 Task: Search one way flight ticket for 2 adults, 2 children, 2 infants in seat in first from Aspen: Aspen/pitkin County Airport (sardy Field) to Laramie: Laramie Regional Airport on 5-3-2023. Choice of flights is JetBlue. Number of bags: 1 checked bag. Price is upto 81000. Outbound departure time preference is 8:15.
Action: Mouse moved to (302, 123)
Screenshot: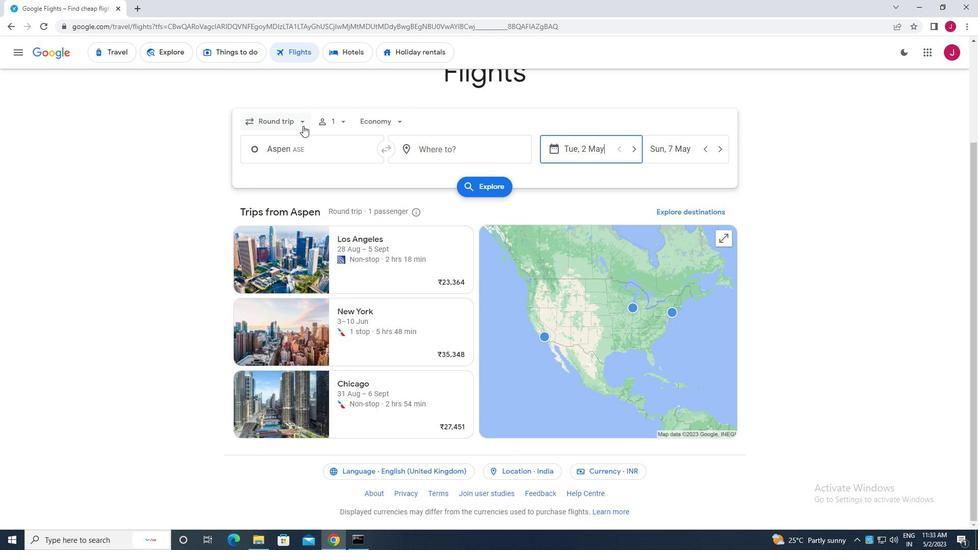 
Action: Mouse pressed left at (302, 123)
Screenshot: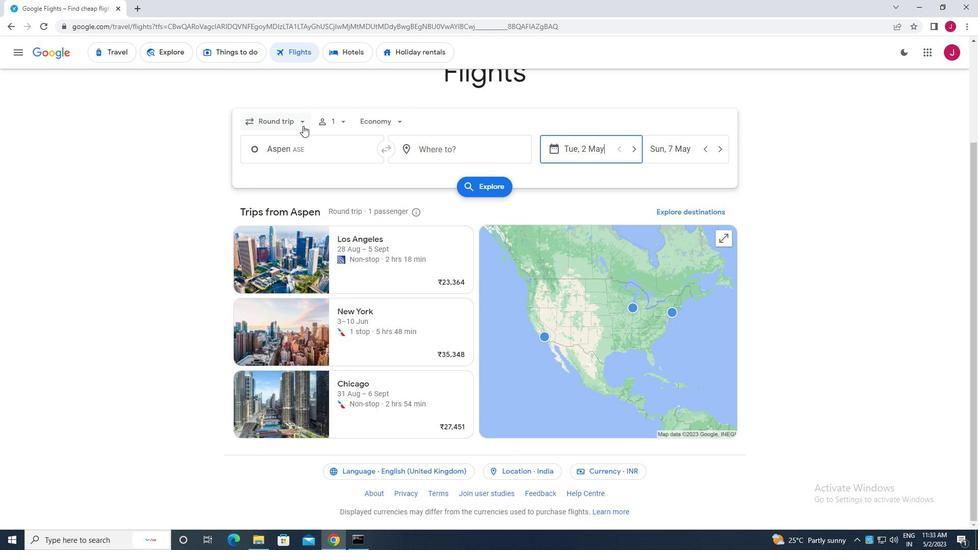 
Action: Mouse moved to (296, 167)
Screenshot: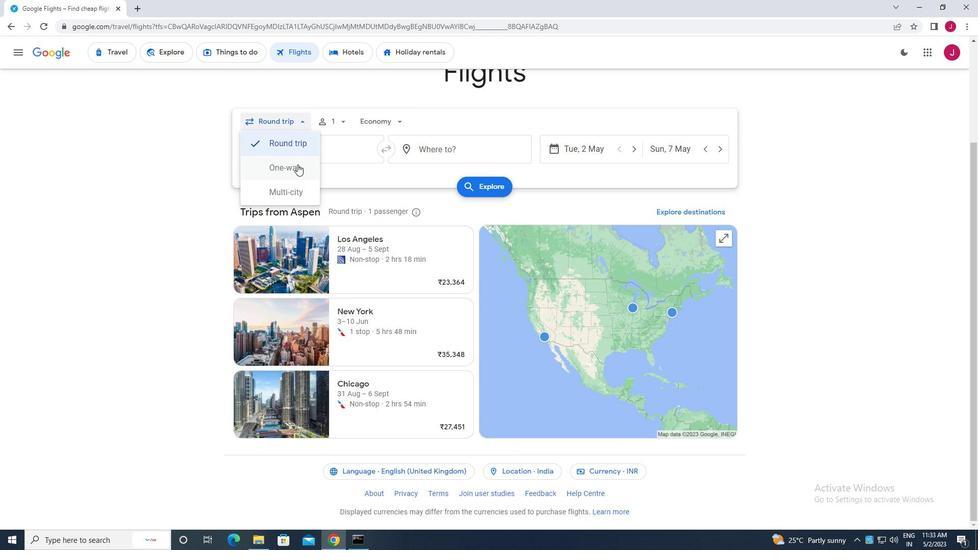 
Action: Mouse pressed left at (296, 167)
Screenshot: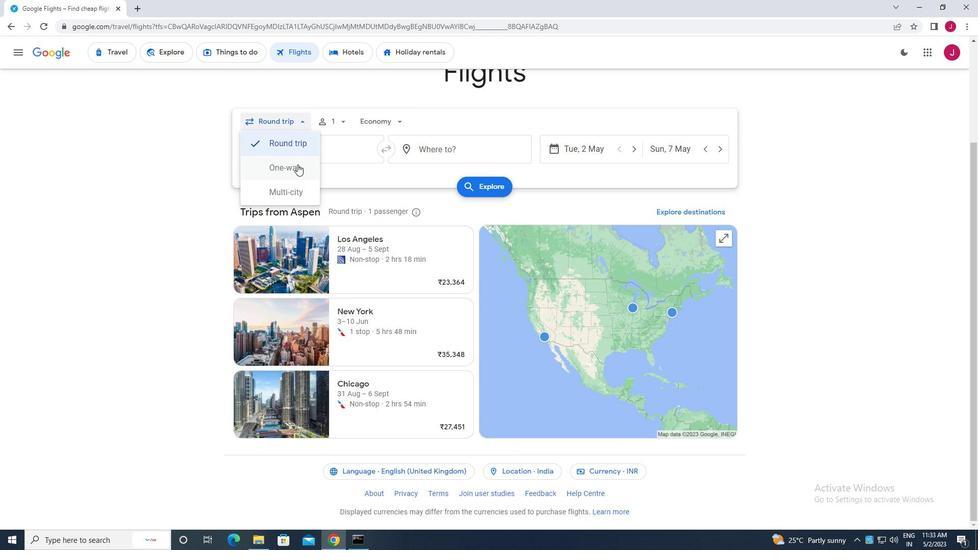 
Action: Mouse moved to (345, 119)
Screenshot: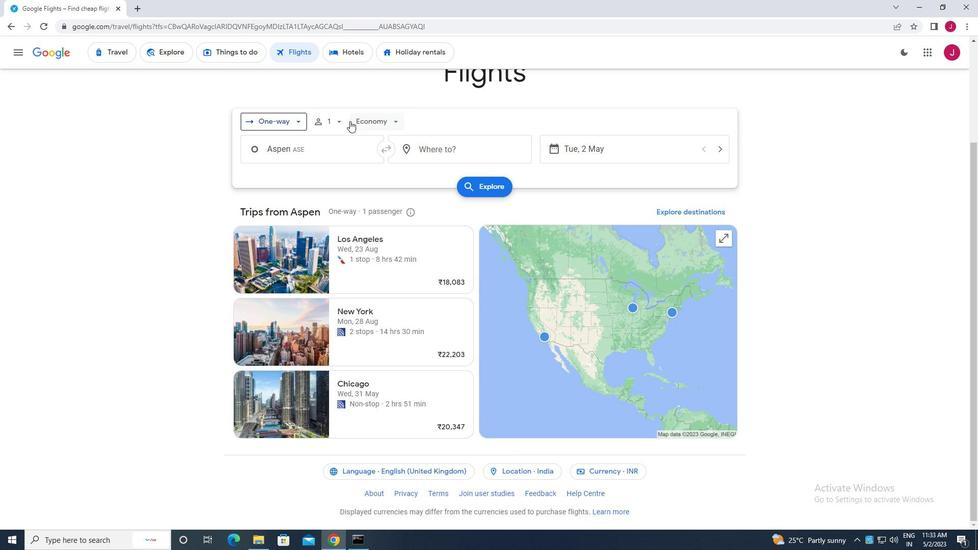 
Action: Mouse pressed left at (345, 119)
Screenshot: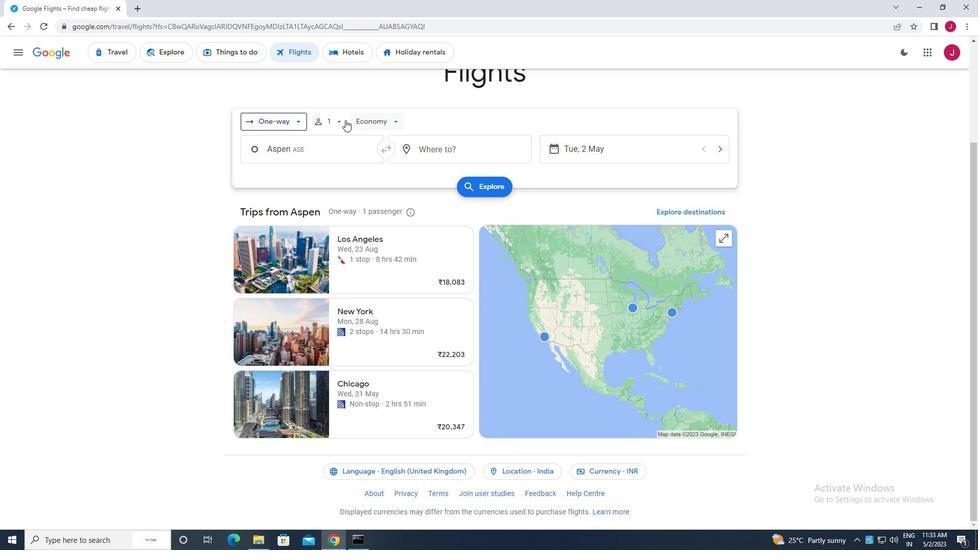 
Action: Mouse moved to (419, 152)
Screenshot: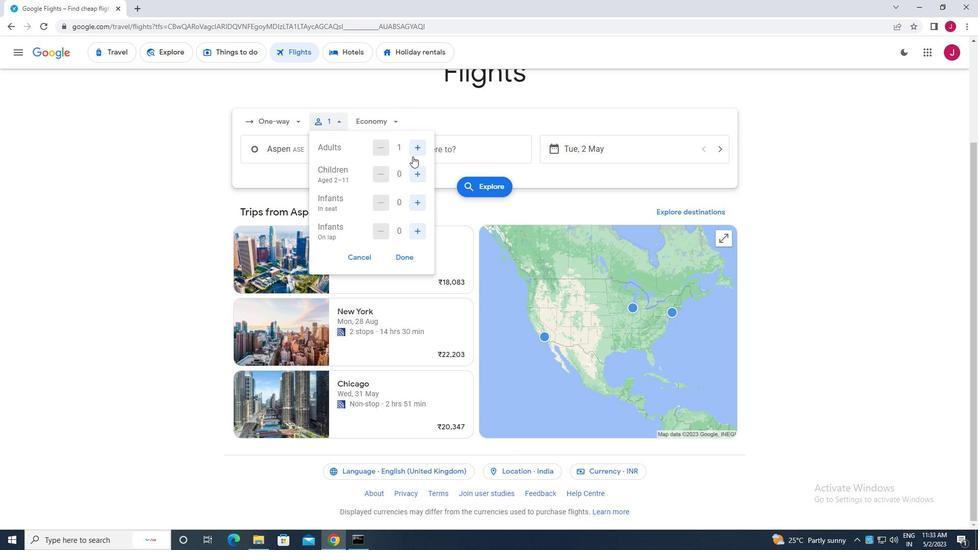 
Action: Mouse pressed left at (419, 152)
Screenshot: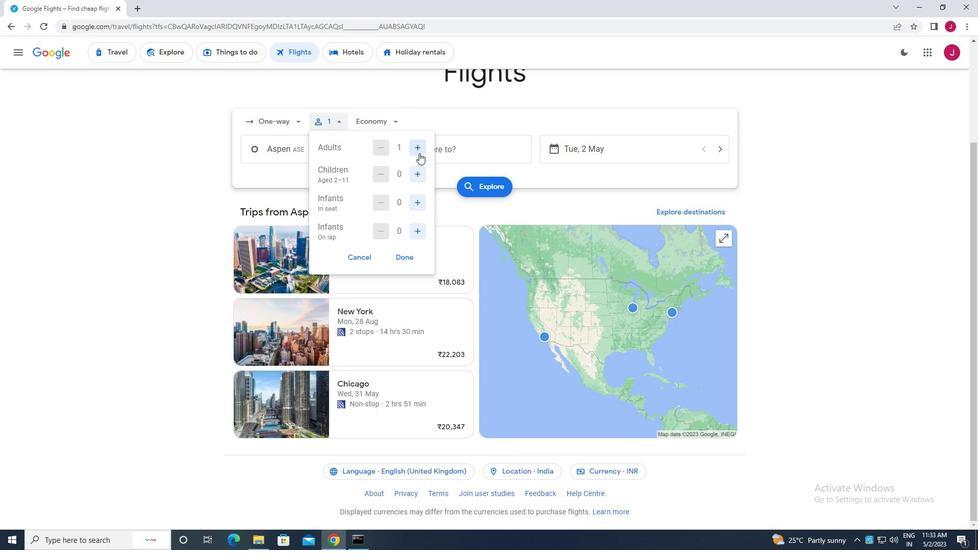 
Action: Mouse moved to (418, 175)
Screenshot: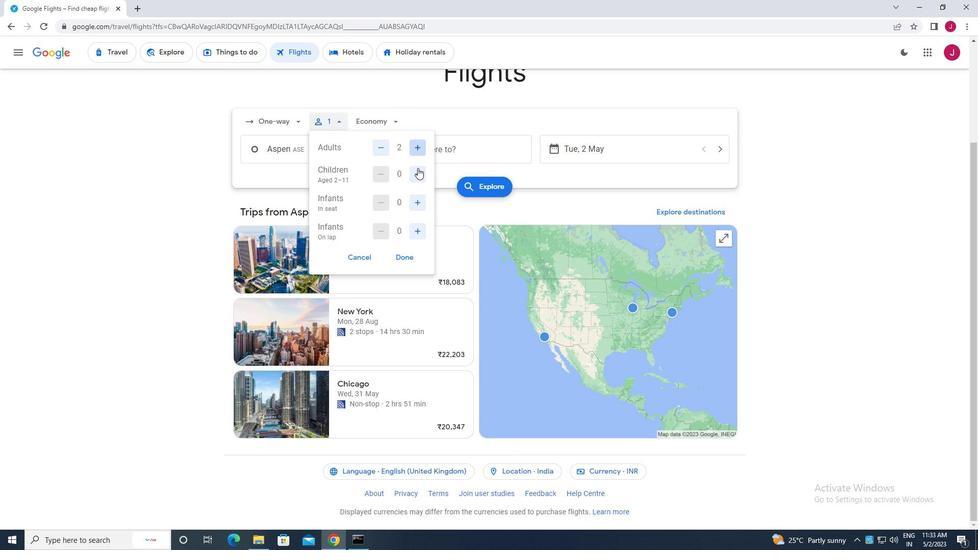 
Action: Mouse pressed left at (418, 175)
Screenshot: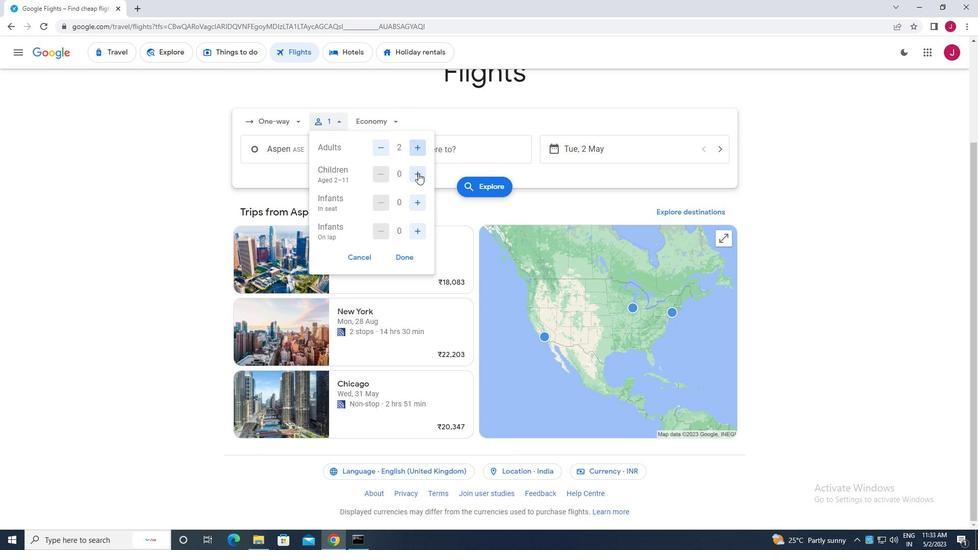 
Action: Mouse pressed left at (418, 175)
Screenshot: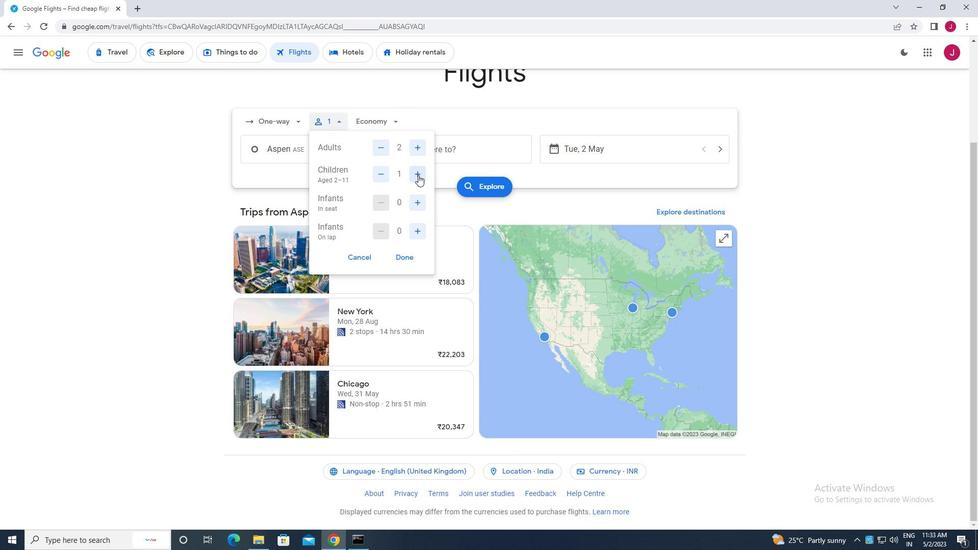 
Action: Mouse moved to (417, 200)
Screenshot: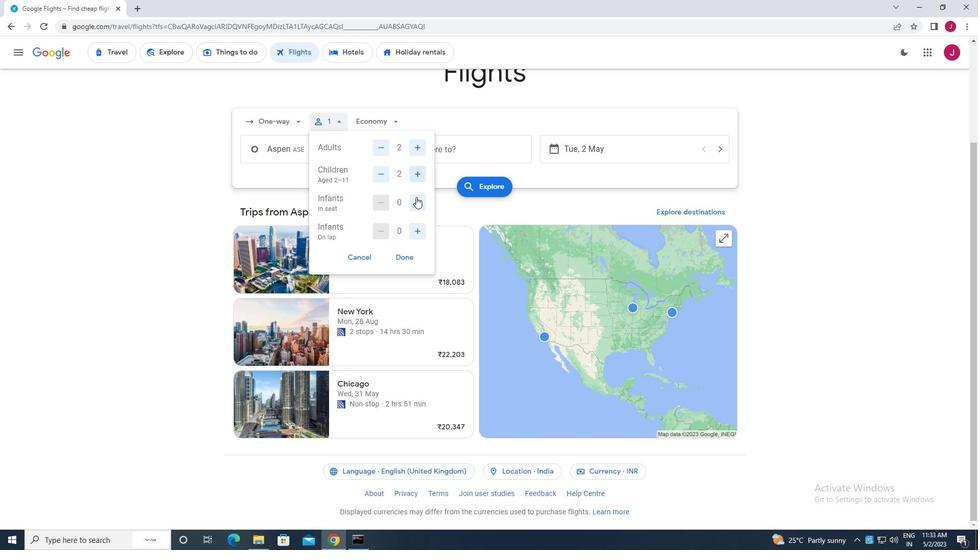
Action: Mouse pressed left at (417, 200)
Screenshot: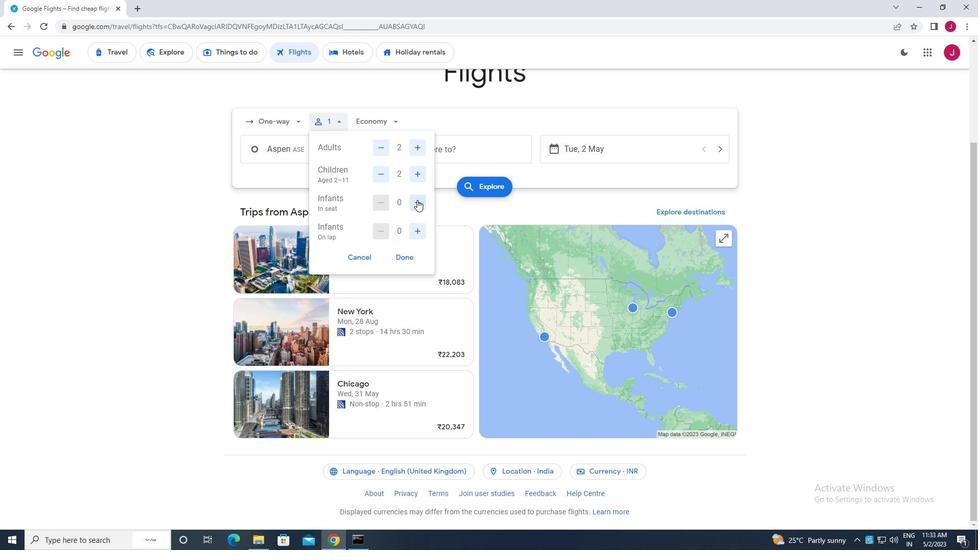 
Action: Mouse pressed left at (417, 200)
Screenshot: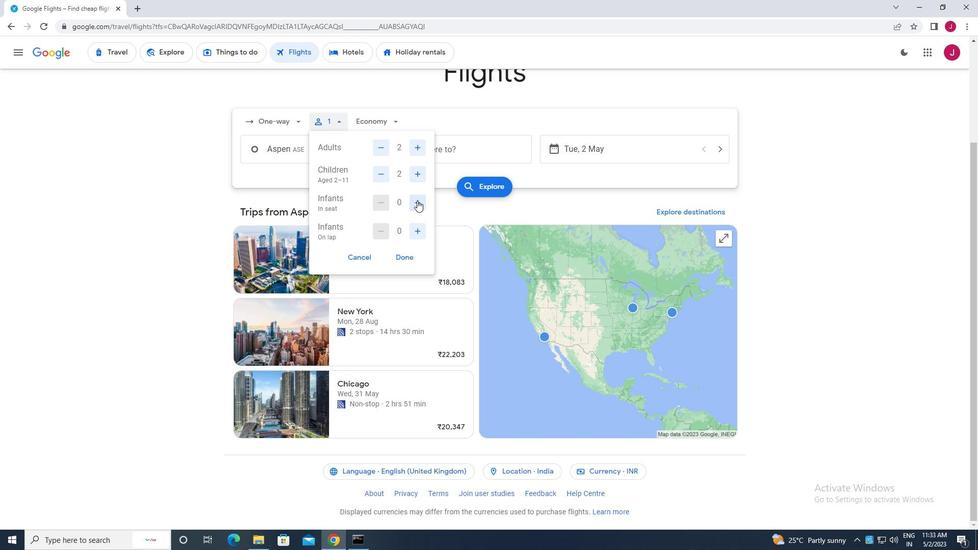 
Action: Mouse moved to (395, 259)
Screenshot: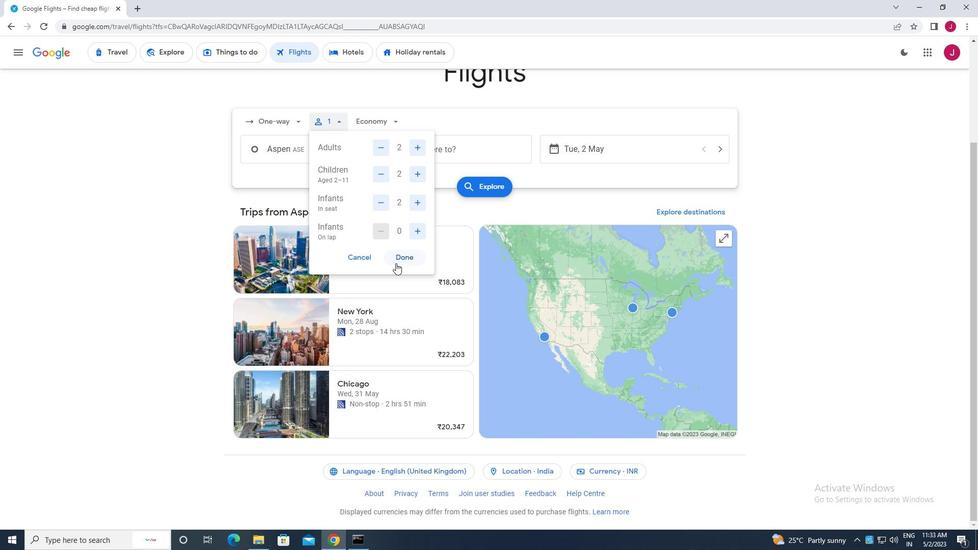 
Action: Mouse pressed left at (395, 259)
Screenshot: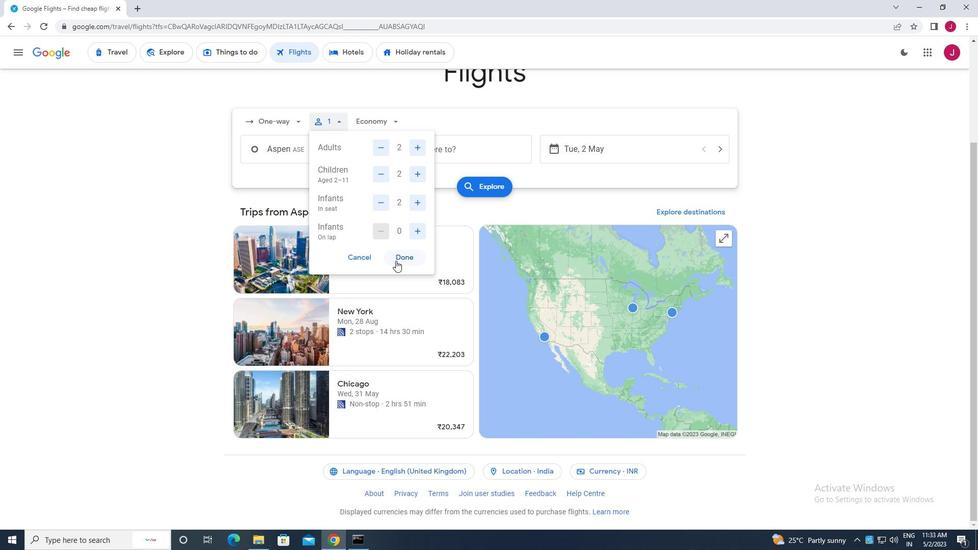 
Action: Mouse moved to (378, 123)
Screenshot: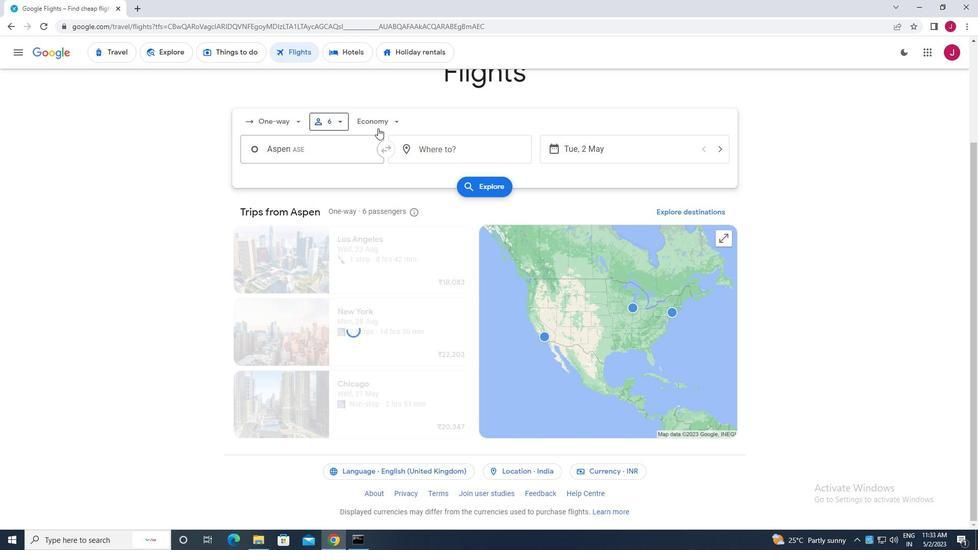 
Action: Mouse pressed left at (378, 123)
Screenshot: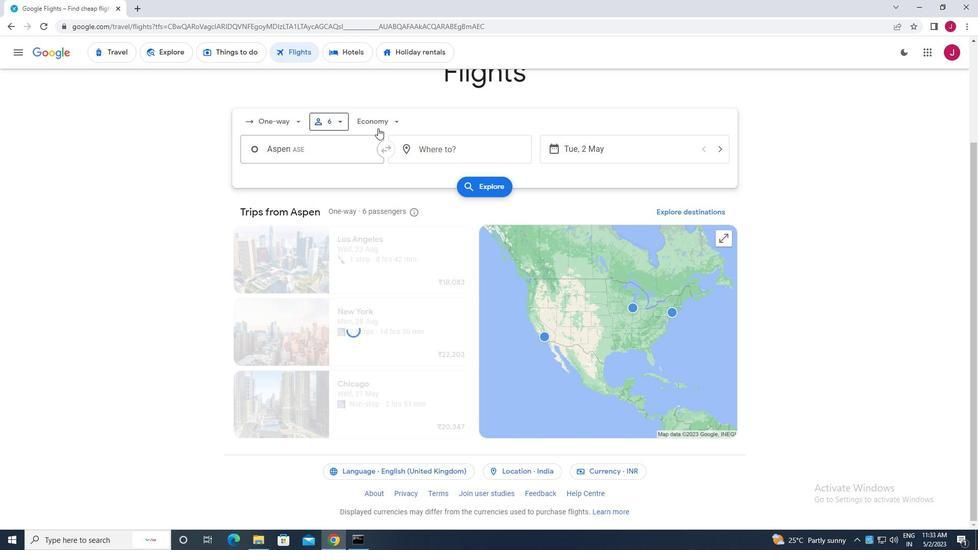 
Action: Mouse moved to (384, 214)
Screenshot: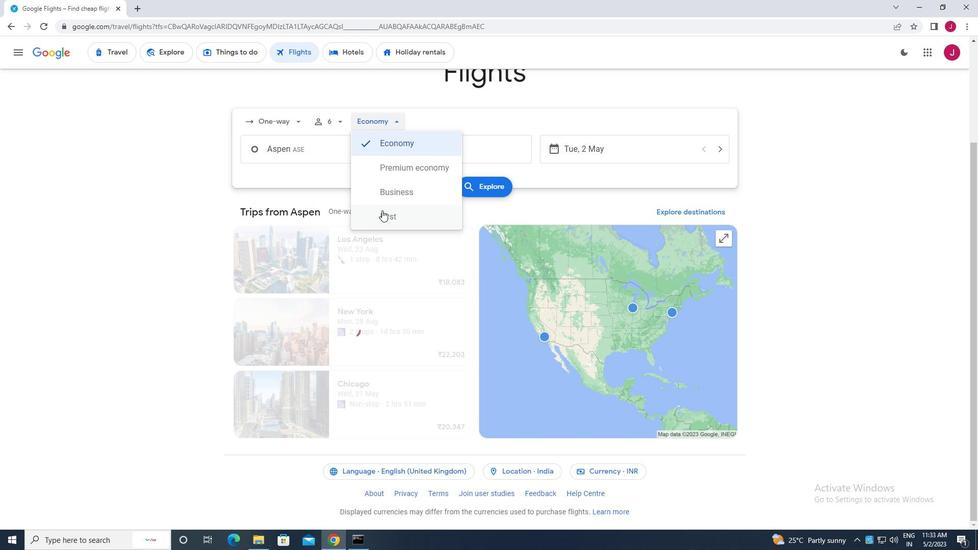 
Action: Mouse pressed left at (384, 214)
Screenshot: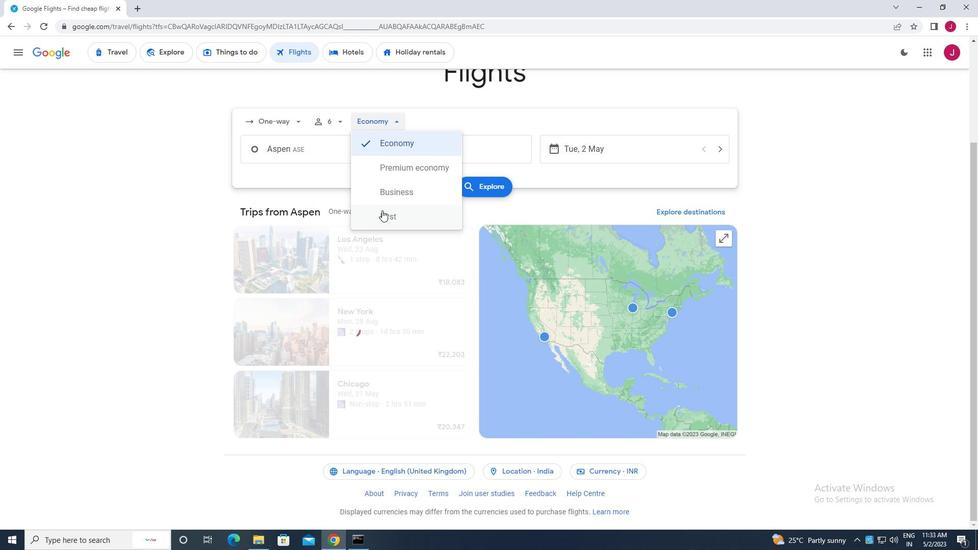 
Action: Mouse moved to (338, 144)
Screenshot: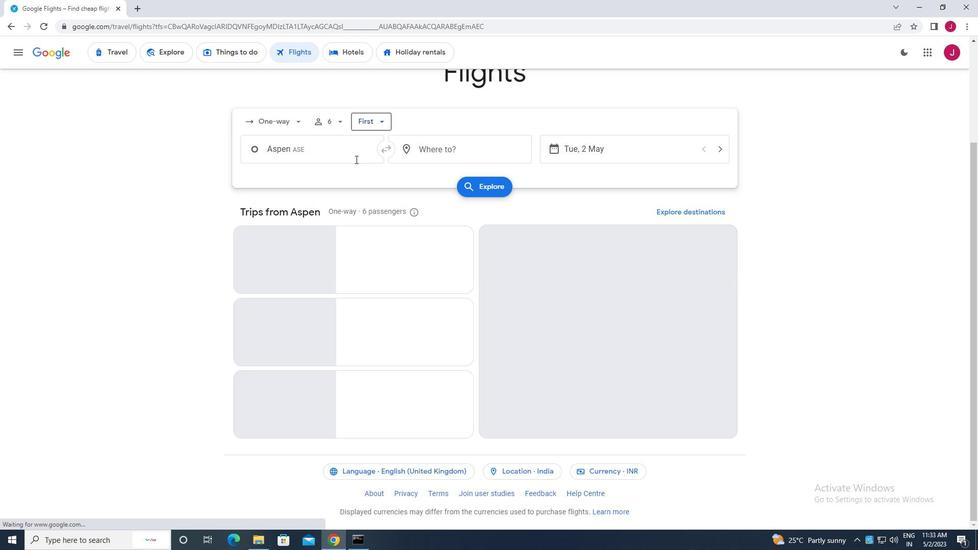 
Action: Mouse pressed left at (338, 144)
Screenshot: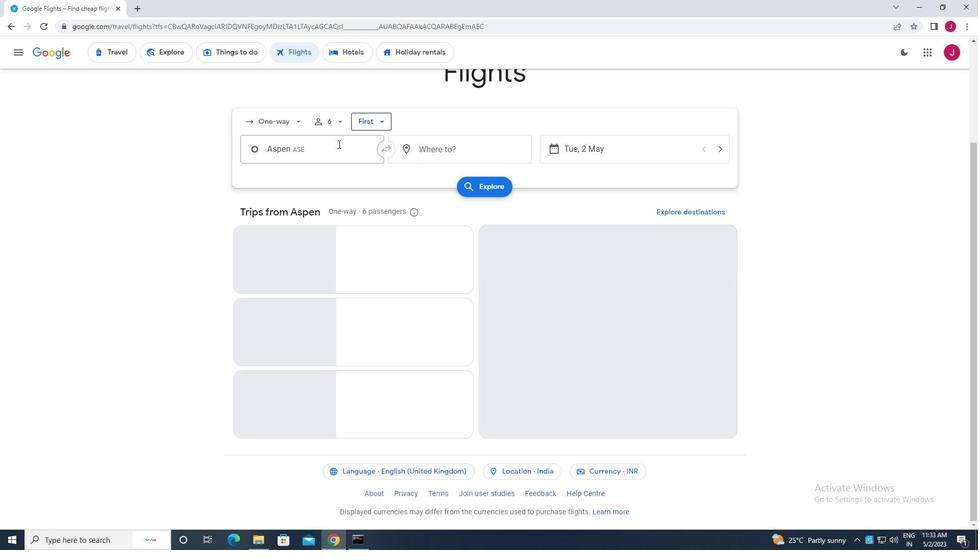 
Action: Mouse moved to (338, 144)
Screenshot: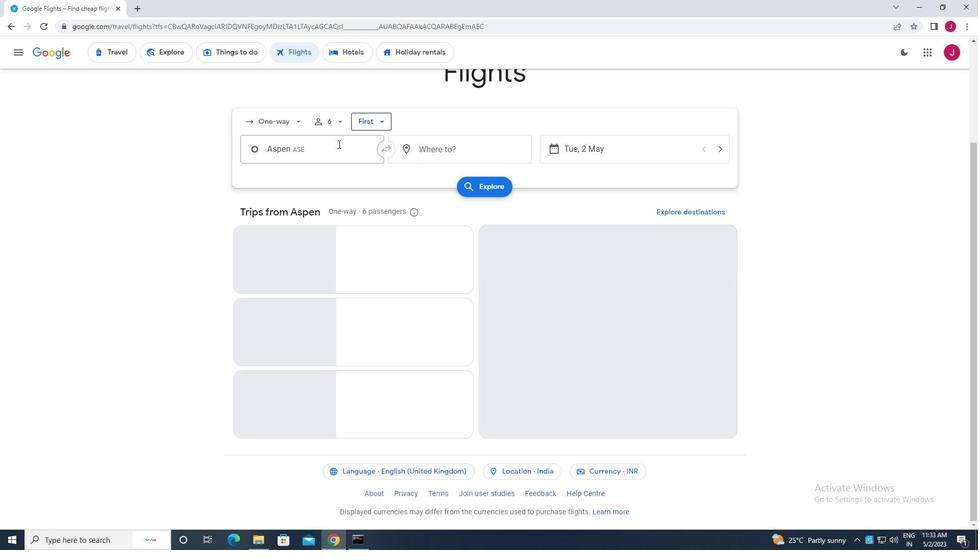 
Action: Key pressed aspen
Screenshot: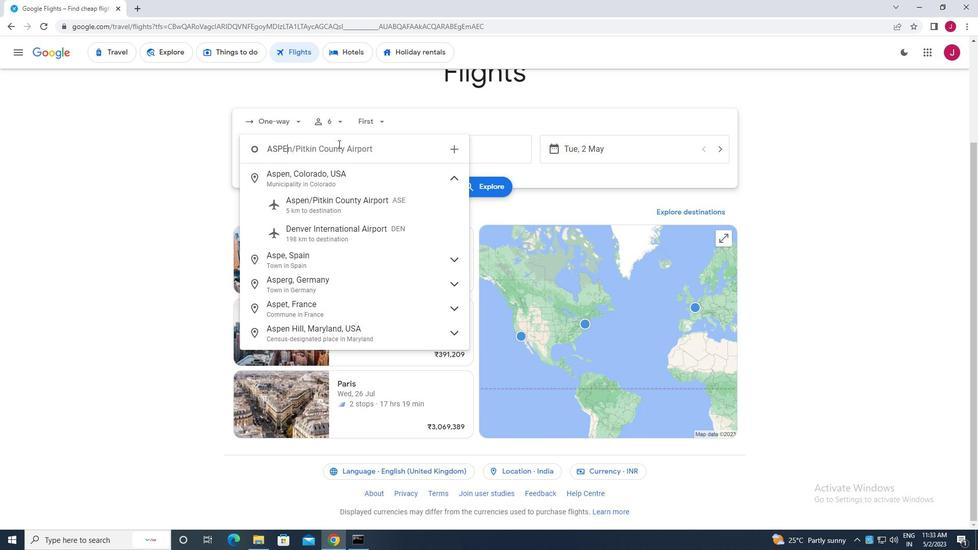 
Action: Mouse moved to (346, 200)
Screenshot: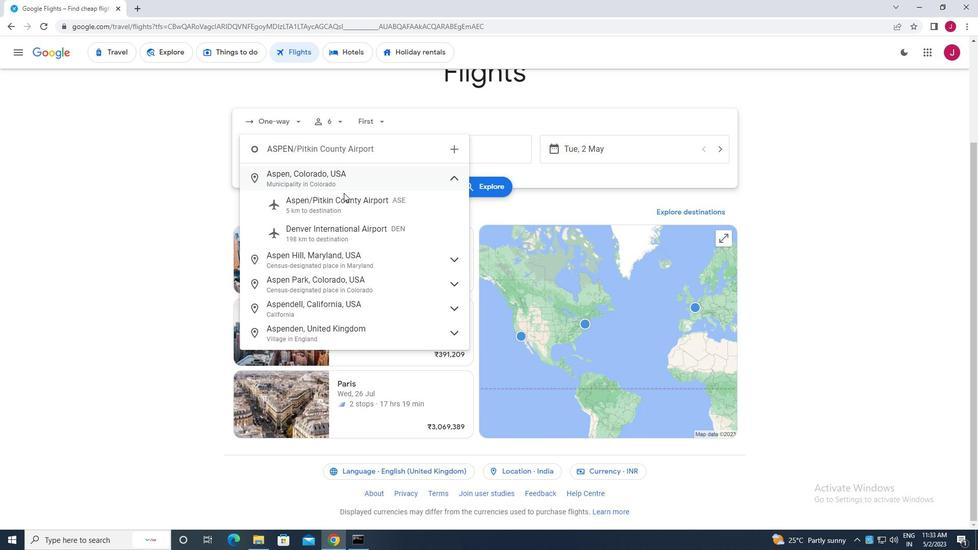 
Action: Mouse pressed left at (346, 200)
Screenshot: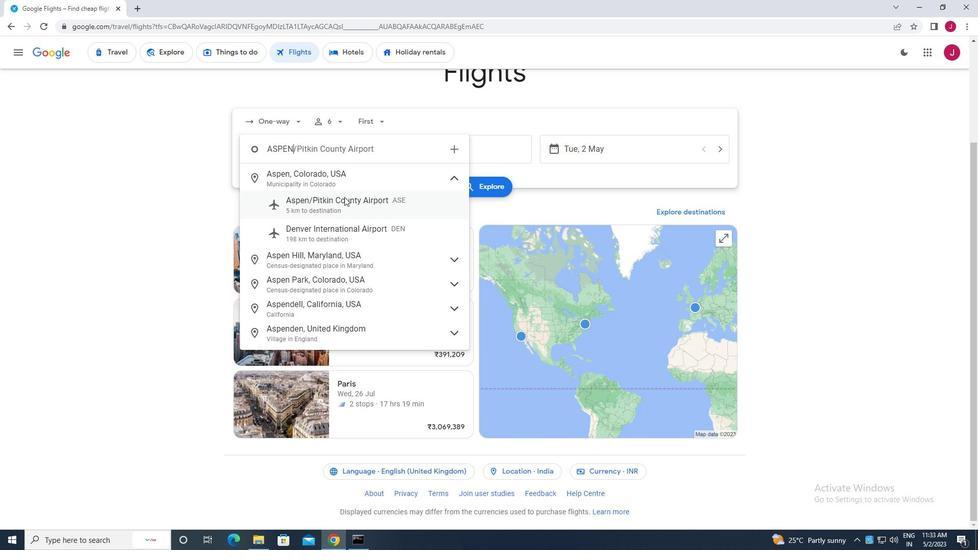 
Action: Mouse moved to (455, 151)
Screenshot: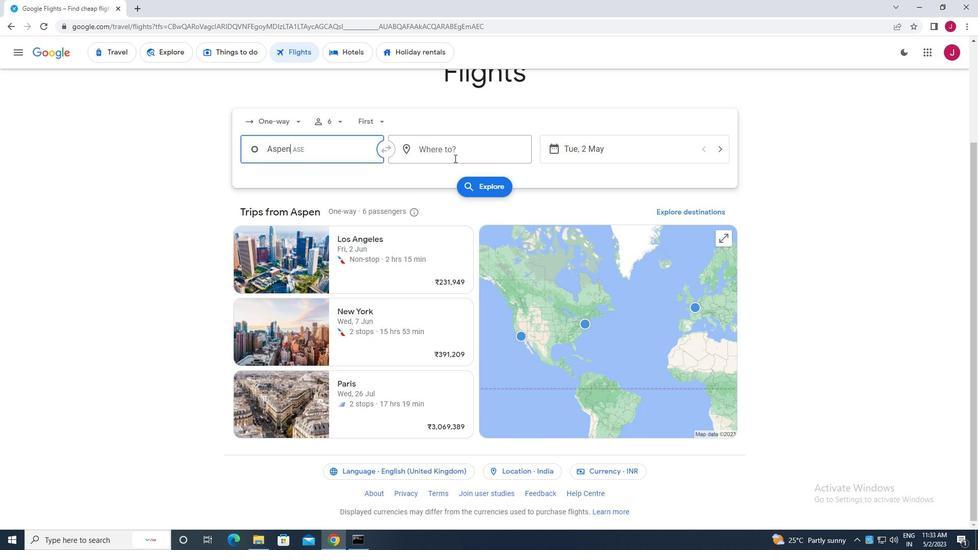 
Action: Mouse pressed left at (455, 151)
Screenshot: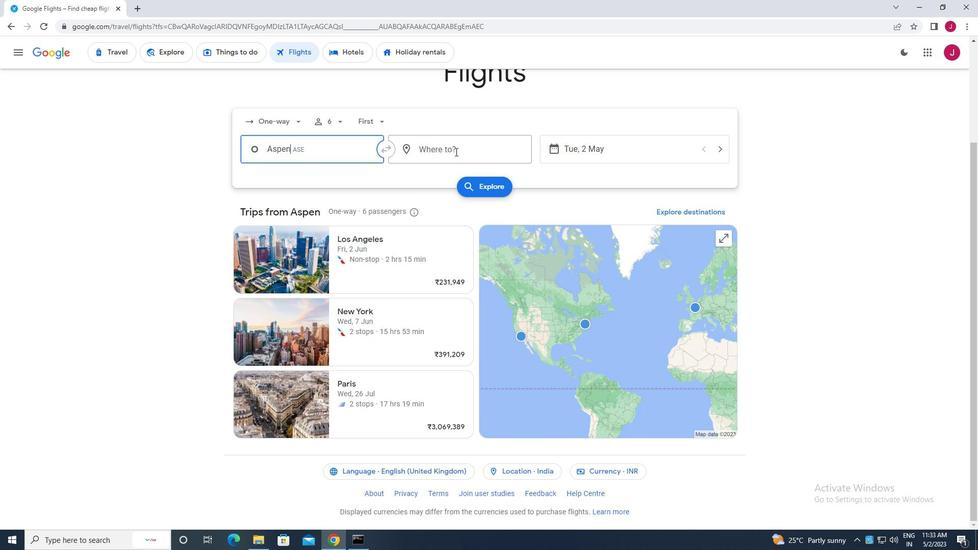 
Action: Mouse moved to (455, 151)
Screenshot: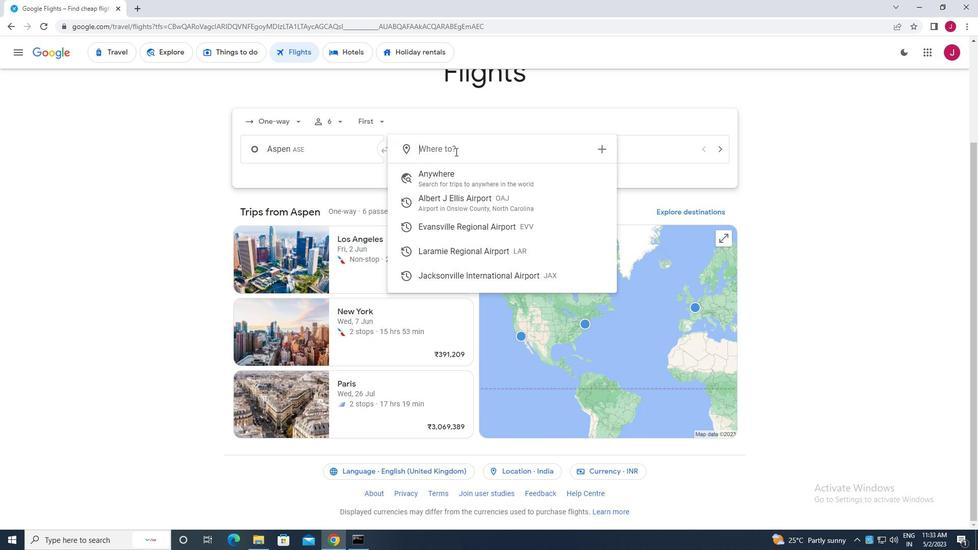 
Action: Key pressed laram
Screenshot: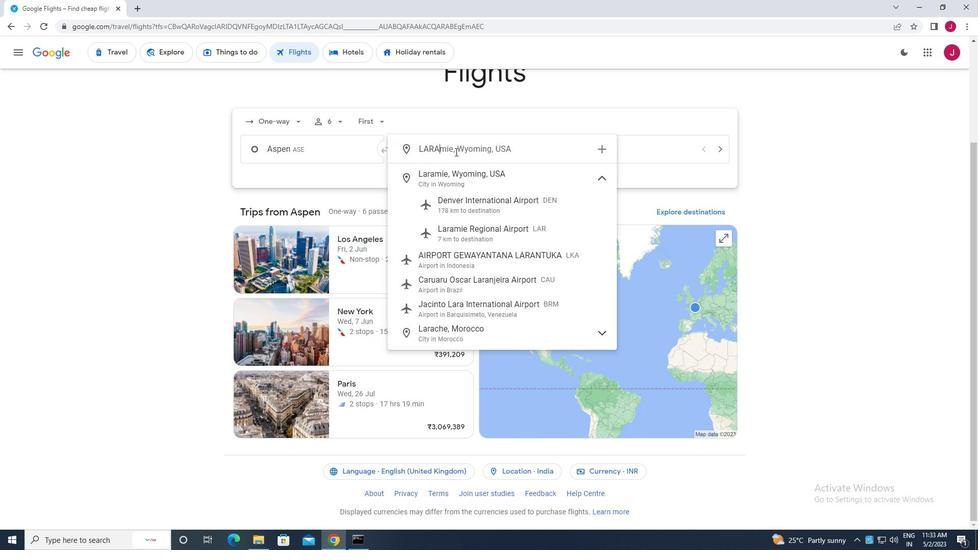 
Action: Mouse moved to (471, 240)
Screenshot: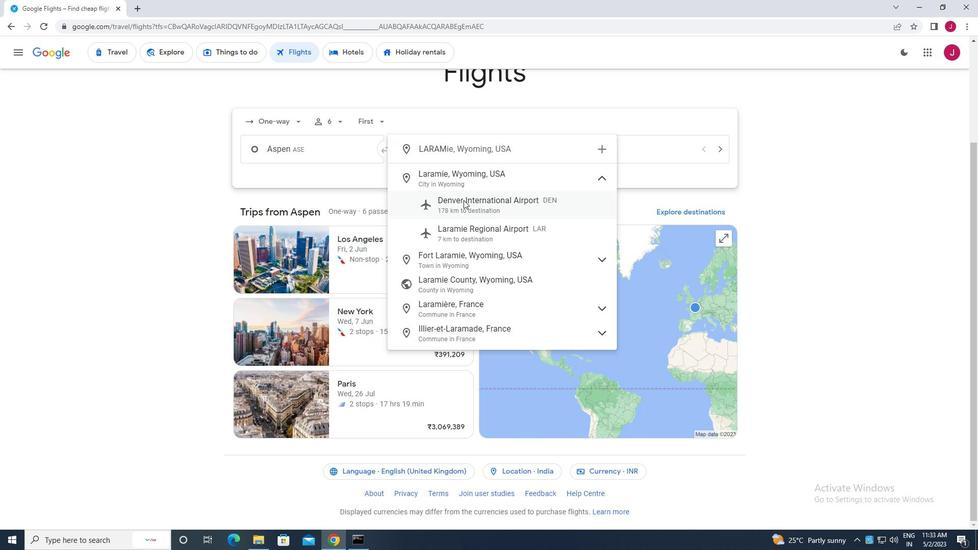 
Action: Mouse pressed left at (471, 240)
Screenshot: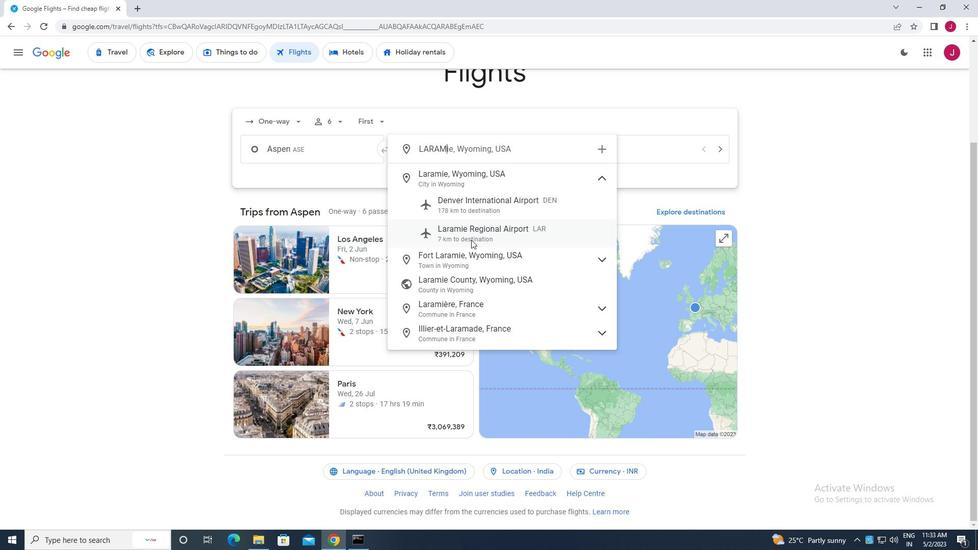 
Action: Mouse moved to (585, 156)
Screenshot: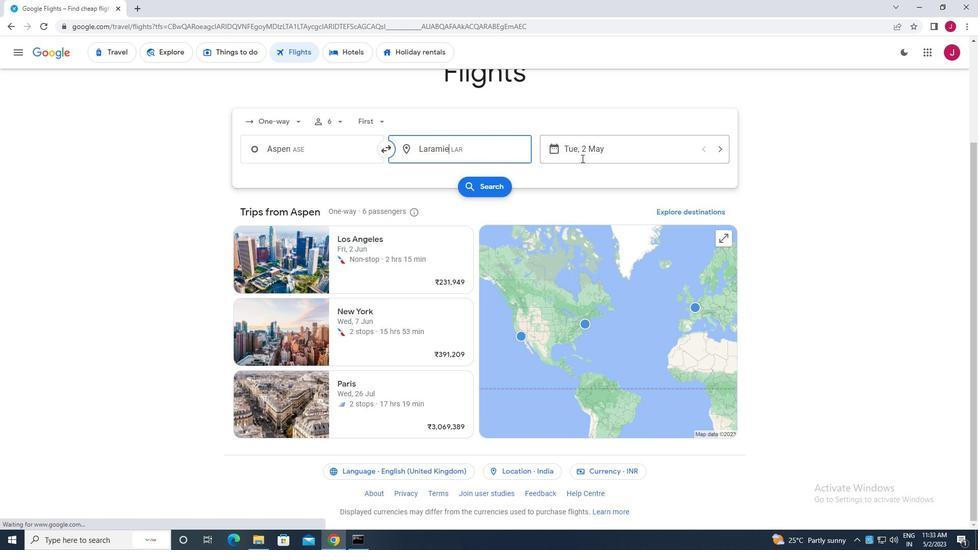 
Action: Mouse pressed left at (585, 156)
Screenshot: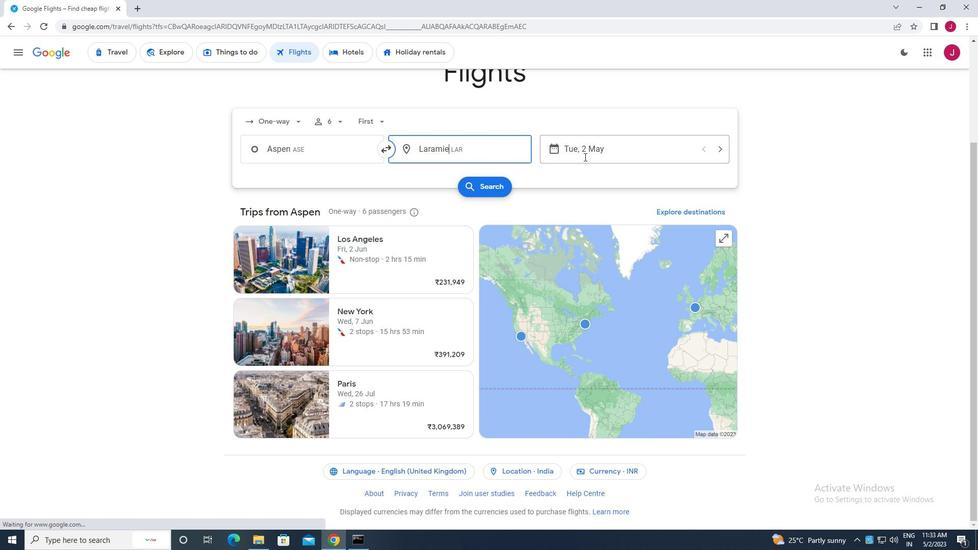 
Action: Mouse moved to (437, 228)
Screenshot: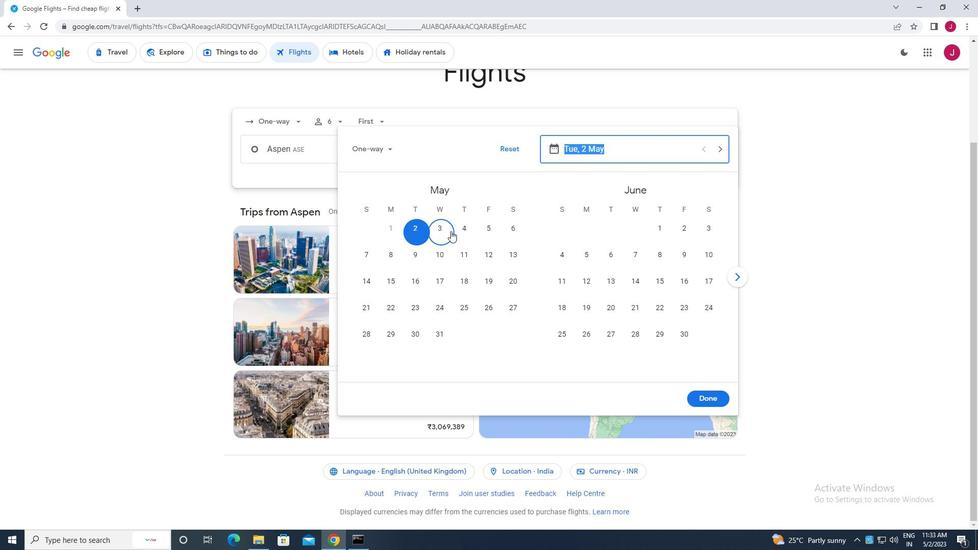
Action: Mouse pressed left at (437, 228)
Screenshot: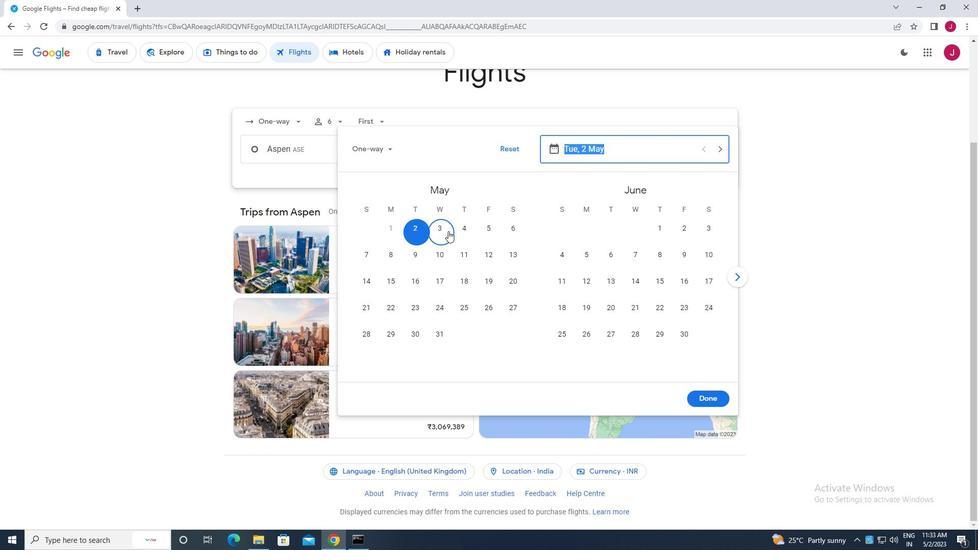 
Action: Mouse moved to (722, 397)
Screenshot: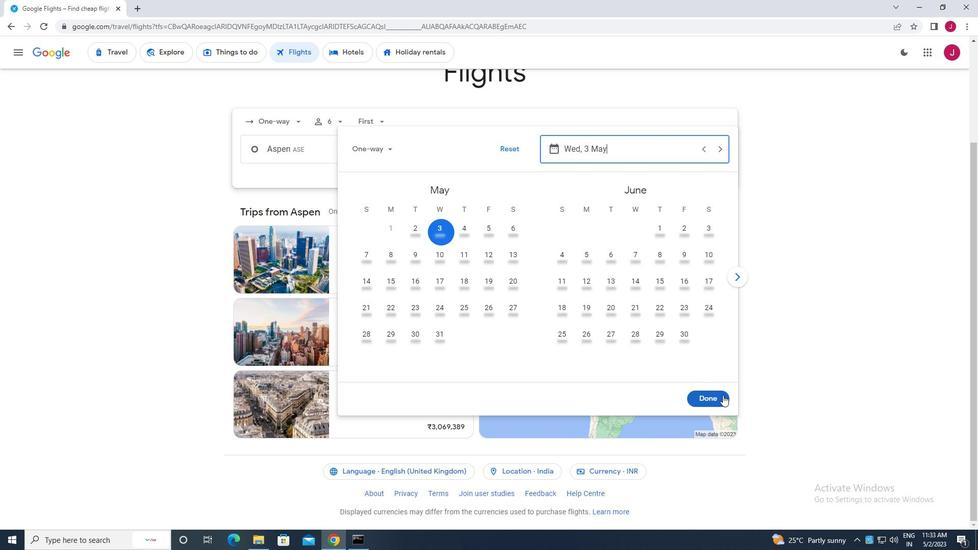 
Action: Mouse pressed left at (722, 397)
Screenshot: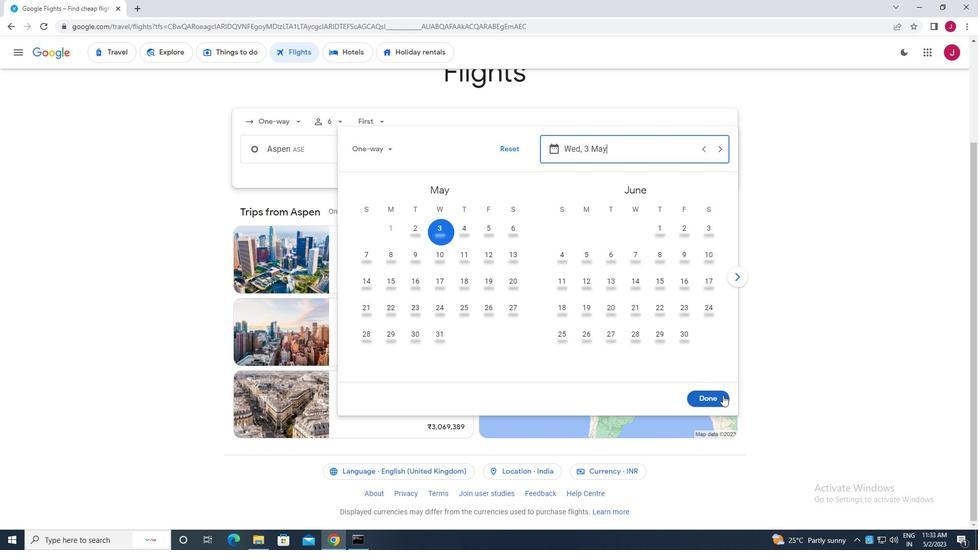 
Action: Mouse moved to (490, 188)
Screenshot: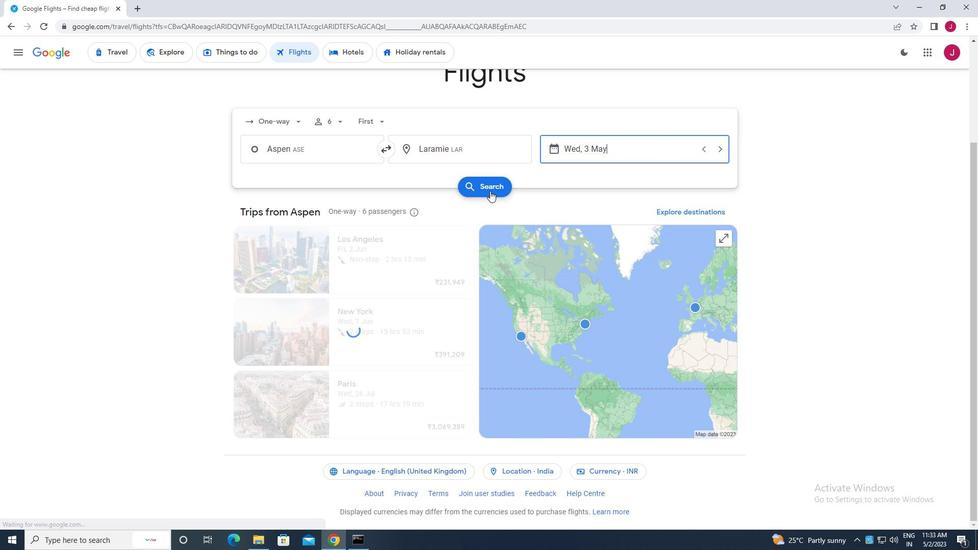 
Action: Mouse pressed left at (490, 188)
Screenshot: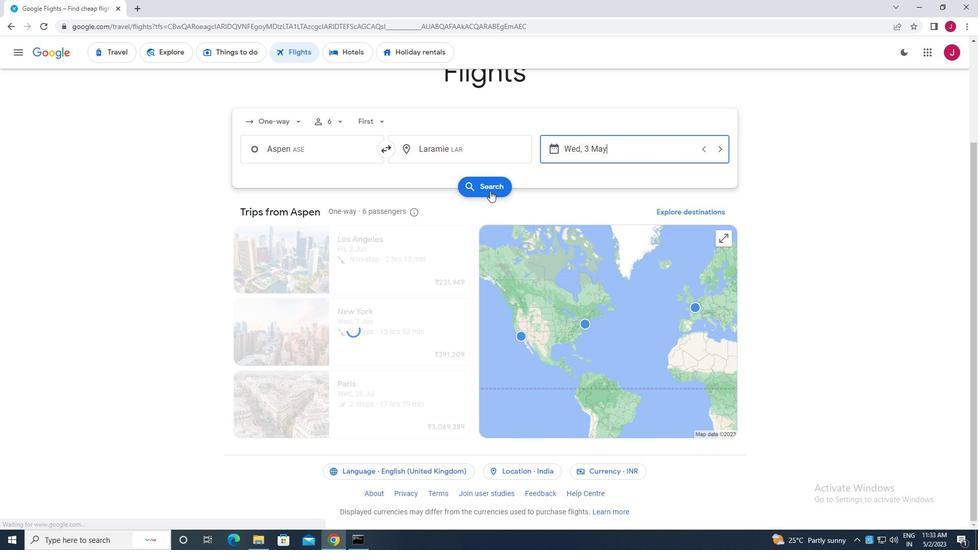 
Action: Mouse moved to (268, 149)
Screenshot: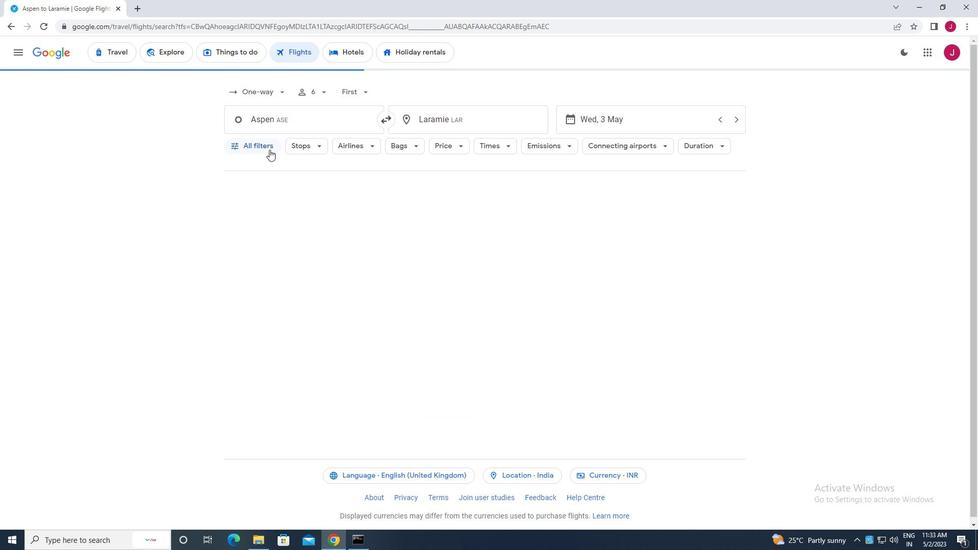 
Action: Mouse pressed left at (268, 149)
Screenshot: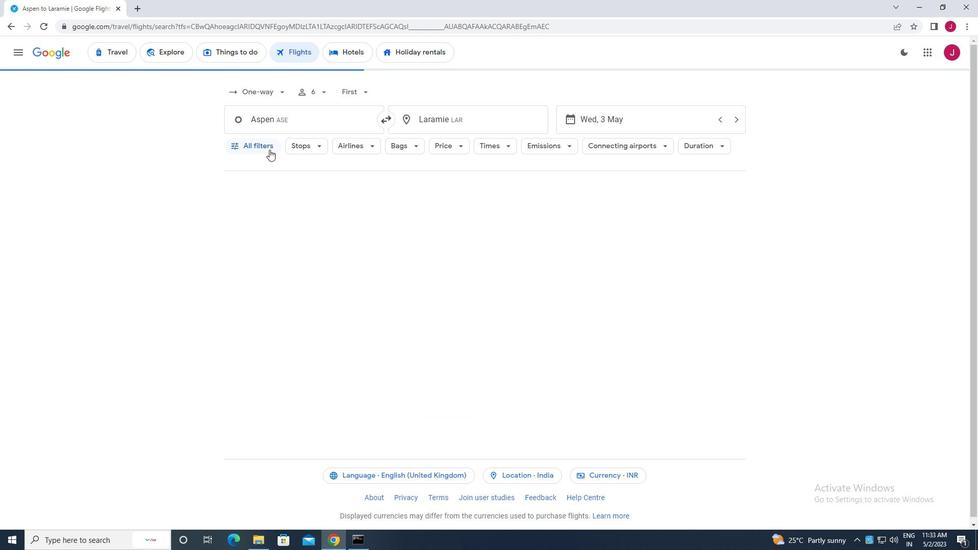 
Action: Mouse moved to (298, 201)
Screenshot: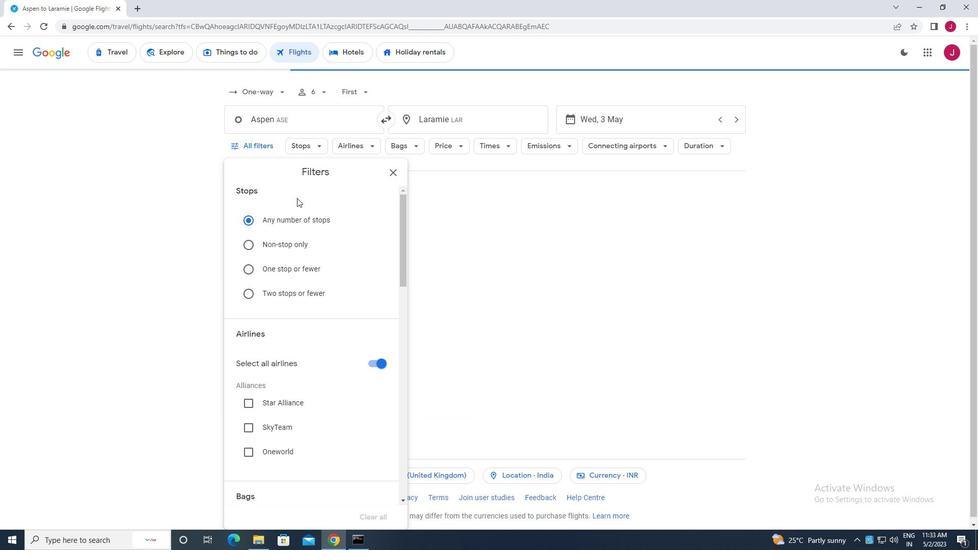 
Action: Mouse scrolled (298, 200) with delta (0, 0)
Screenshot: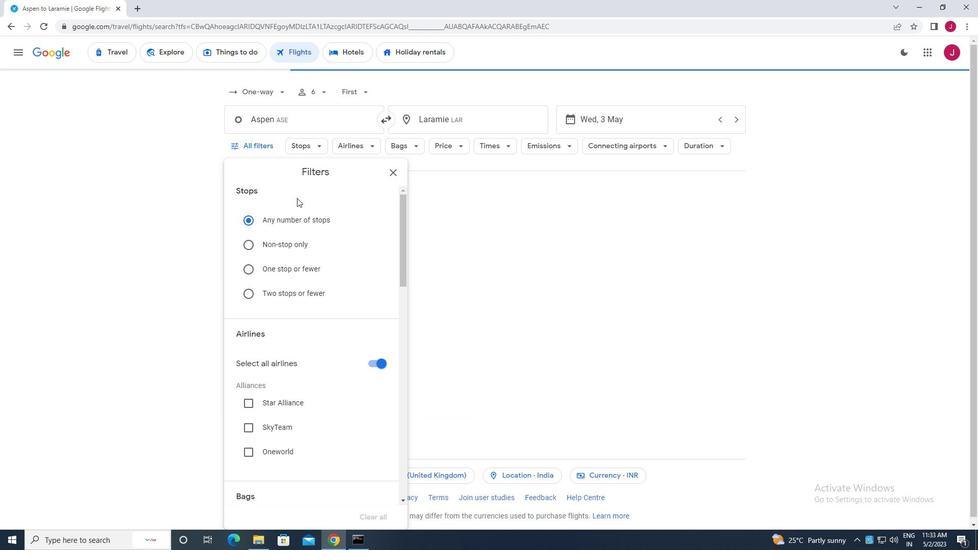 
Action: Mouse moved to (298, 201)
Screenshot: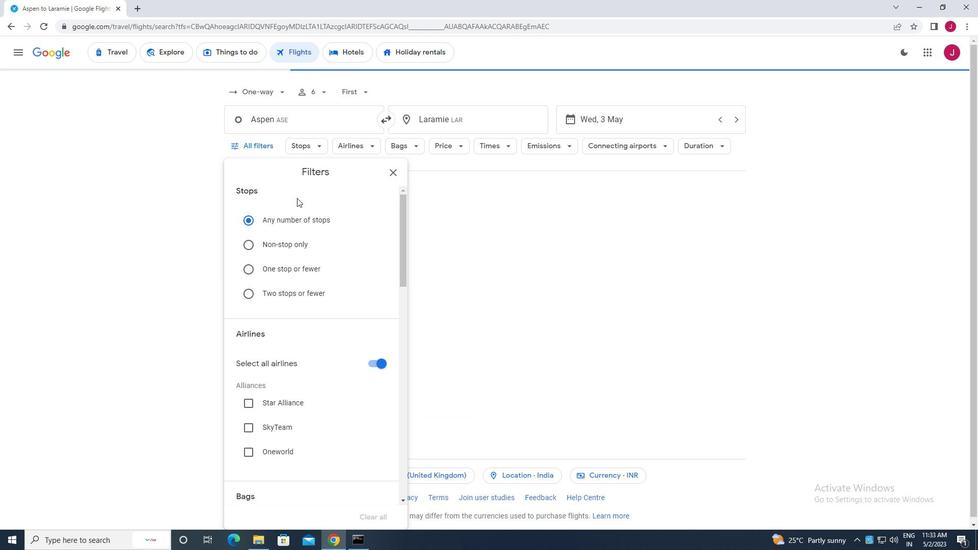 
Action: Mouse scrolled (298, 201) with delta (0, 0)
Screenshot: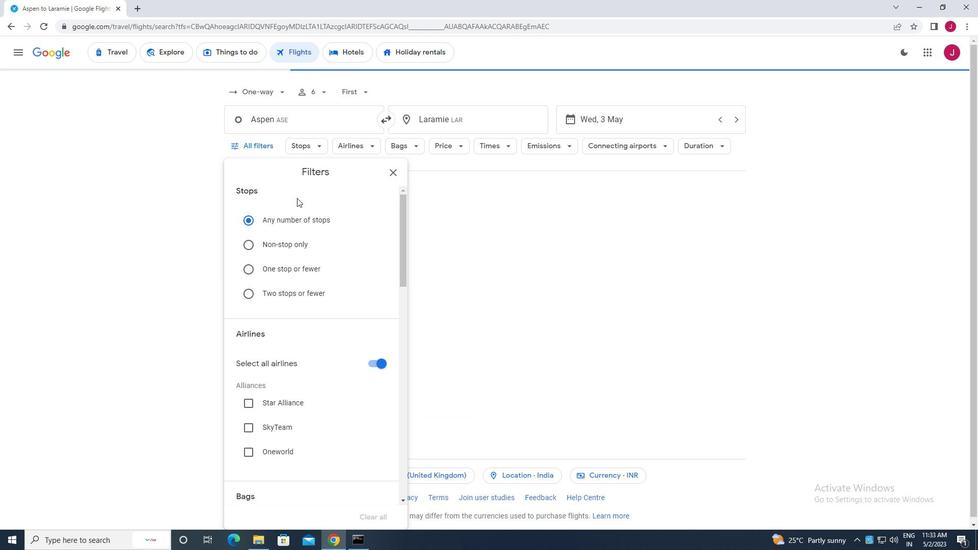 
Action: Mouse moved to (299, 202)
Screenshot: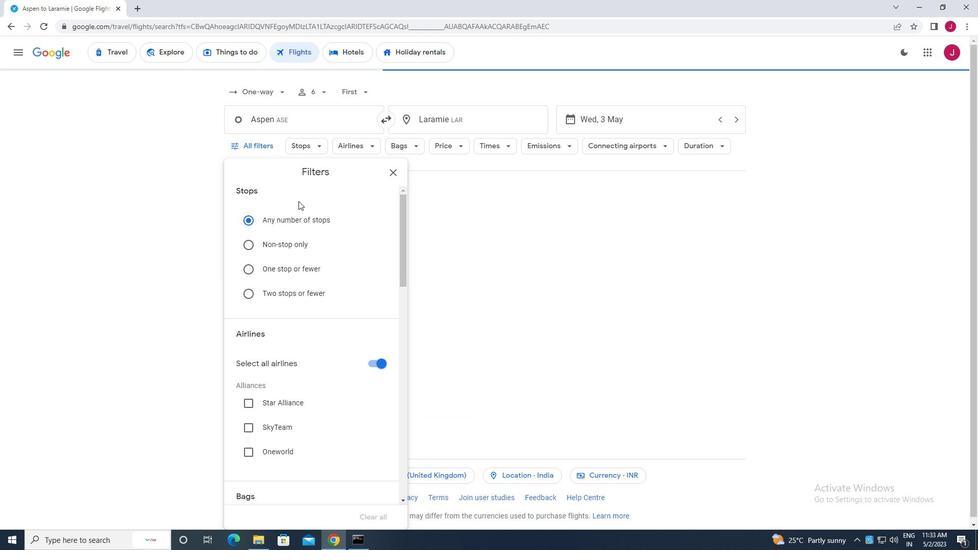 
Action: Mouse scrolled (299, 202) with delta (0, 0)
Screenshot: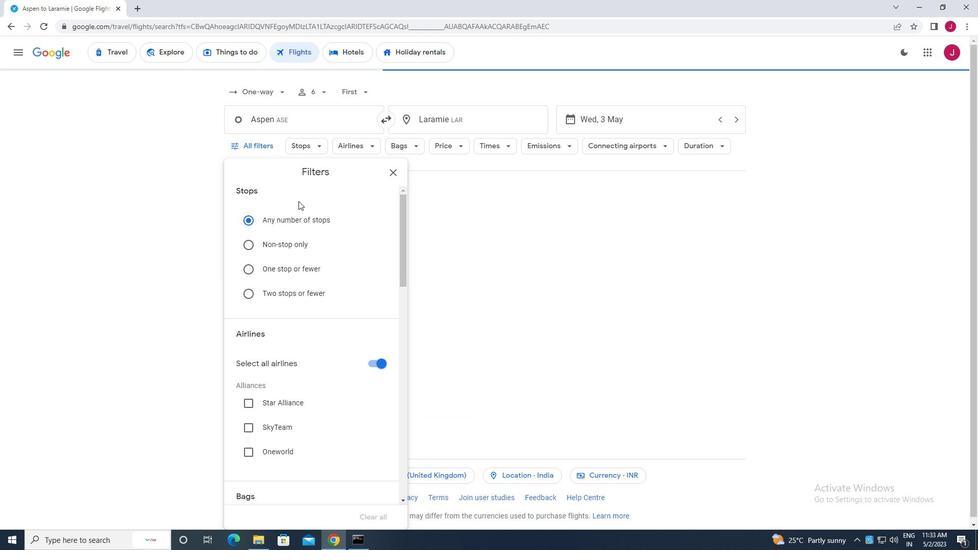 
Action: Mouse moved to (371, 210)
Screenshot: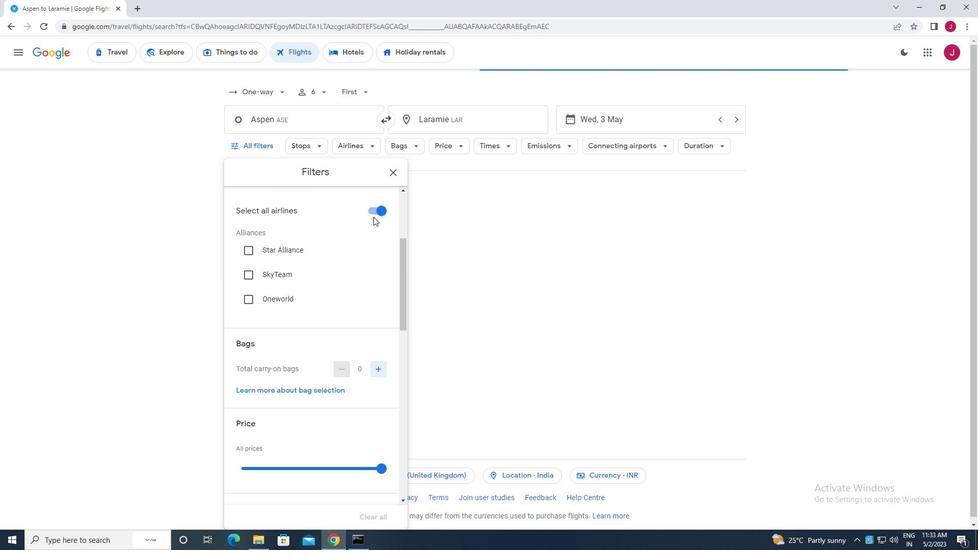 
Action: Mouse pressed left at (371, 210)
Screenshot: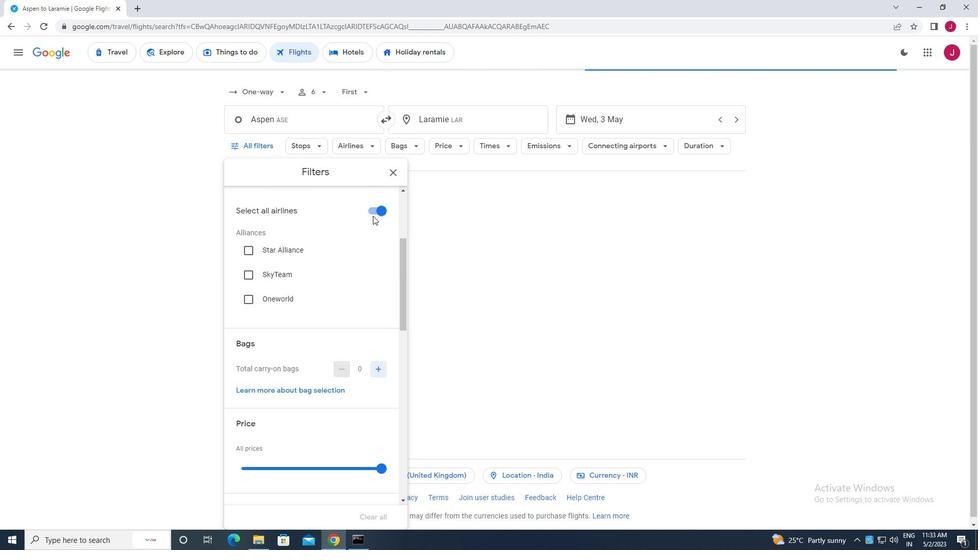 
Action: Mouse moved to (367, 209)
Screenshot: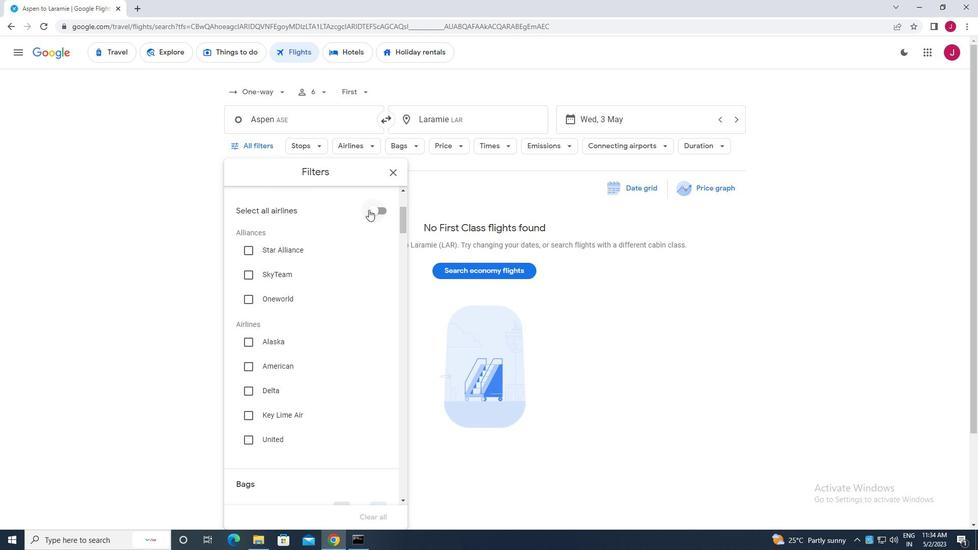 
Action: Mouse scrolled (367, 209) with delta (0, 0)
Screenshot: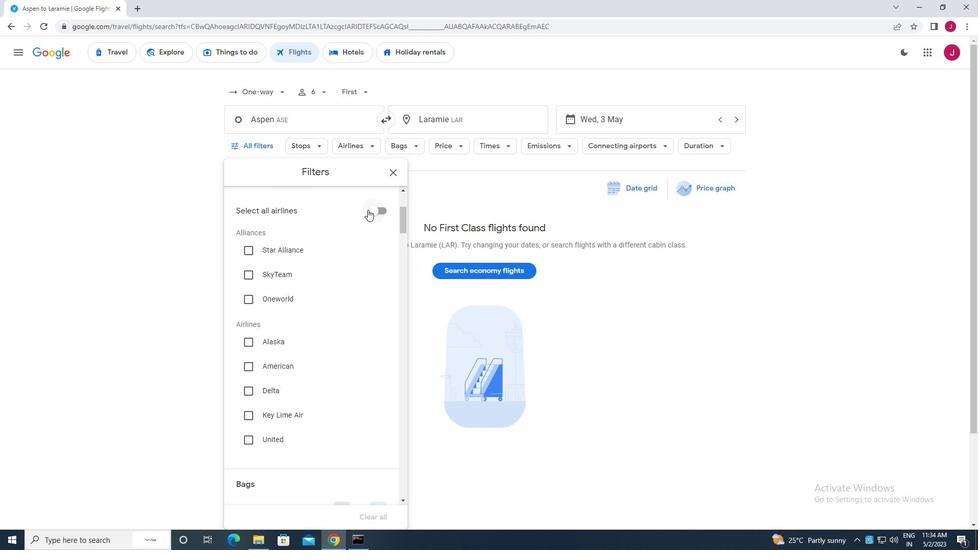 
Action: Mouse scrolled (367, 209) with delta (0, 0)
Screenshot: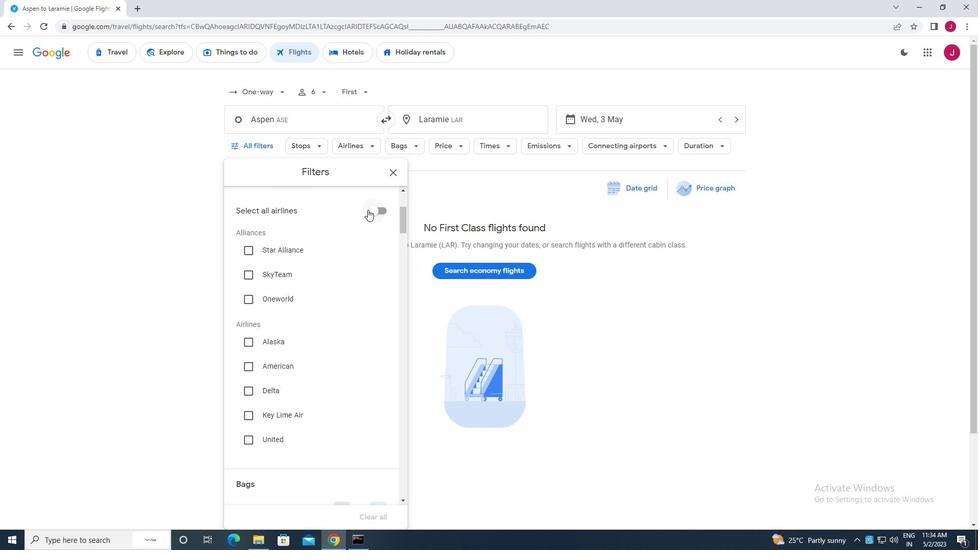 
Action: Mouse moved to (354, 234)
Screenshot: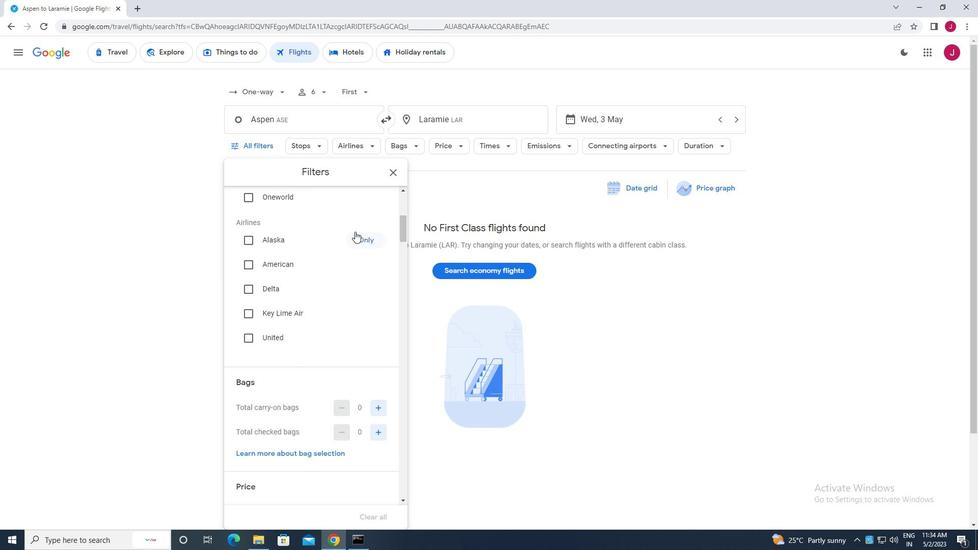 
Action: Mouse scrolled (354, 234) with delta (0, 0)
Screenshot: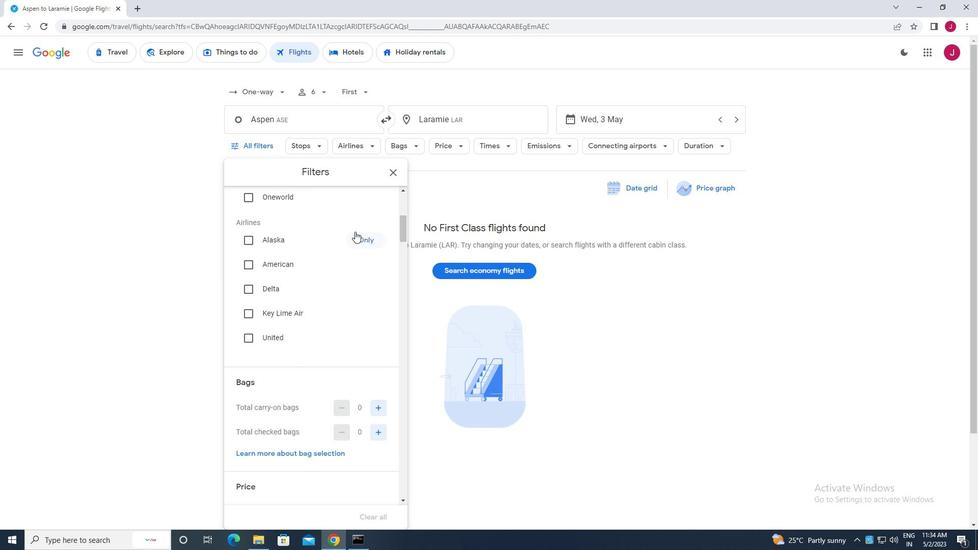 
Action: Mouse moved to (353, 236)
Screenshot: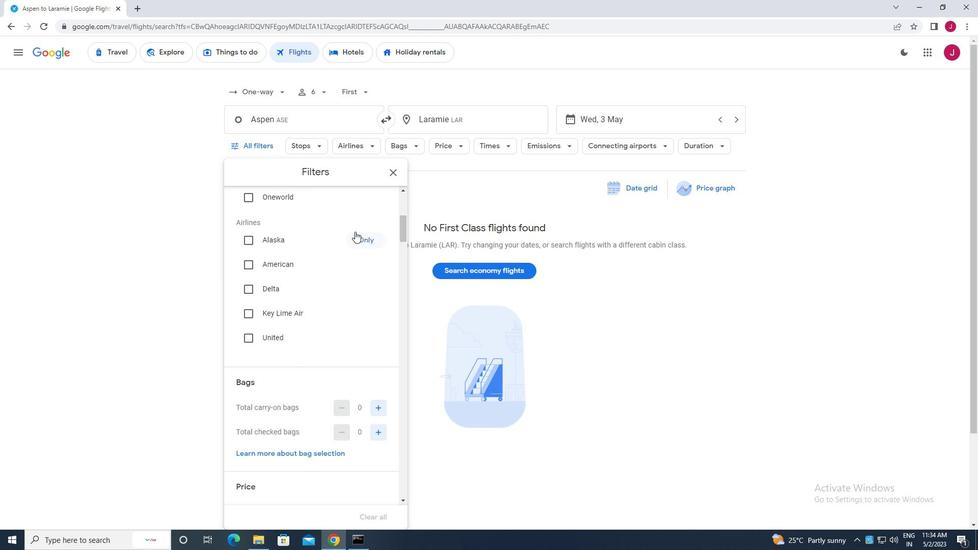 
Action: Mouse scrolled (353, 235) with delta (0, 0)
Screenshot: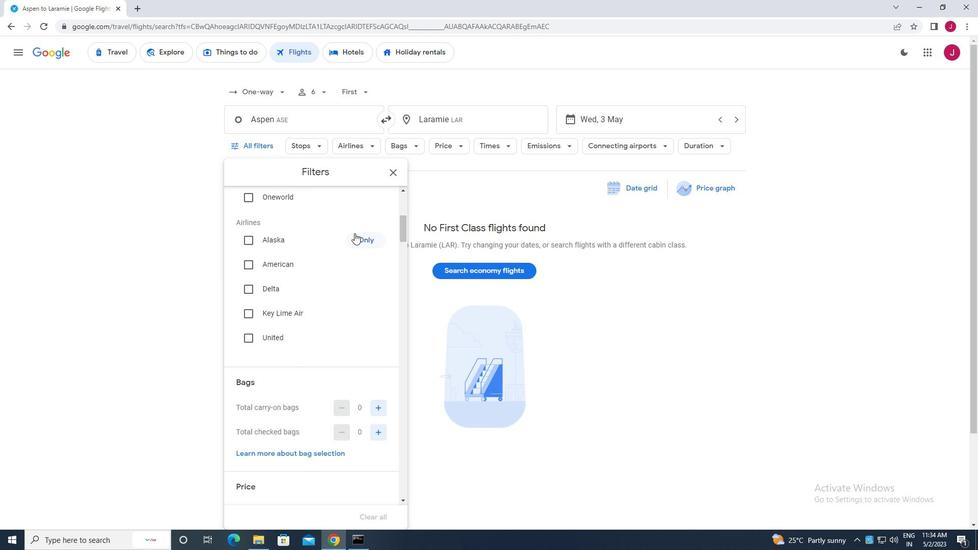 
Action: Mouse moved to (347, 237)
Screenshot: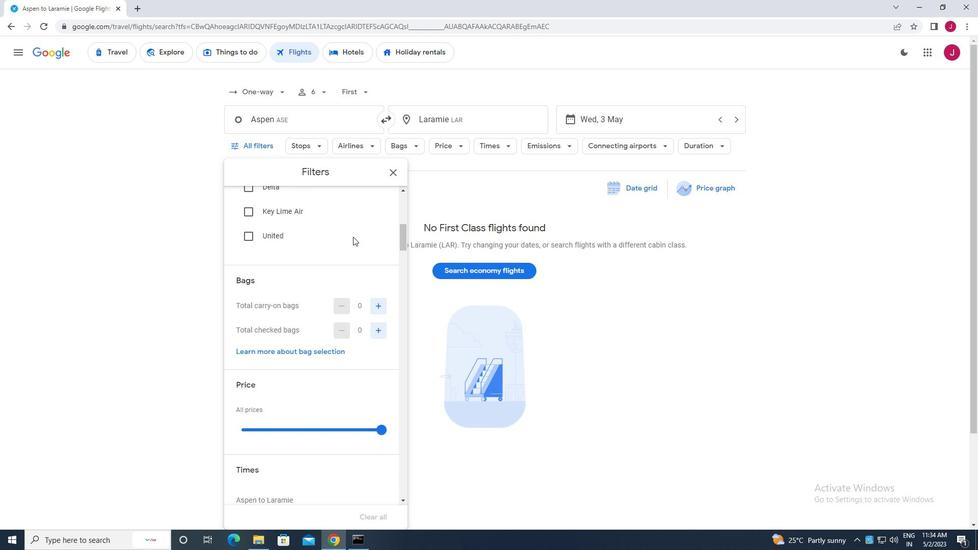 
Action: Mouse scrolled (347, 238) with delta (0, 0)
Screenshot: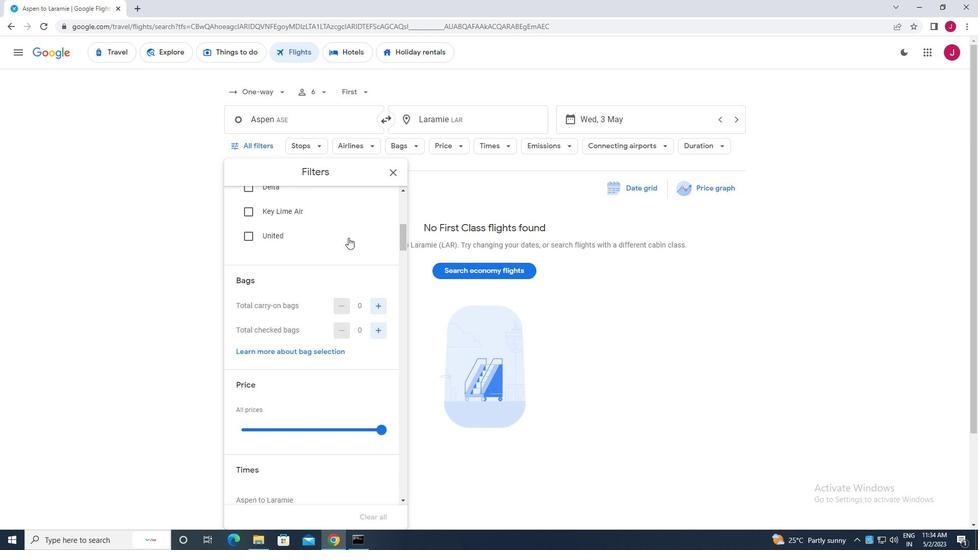 
Action: Mouse scrolled (347, 238) with delta (0, 0)
Screenshot: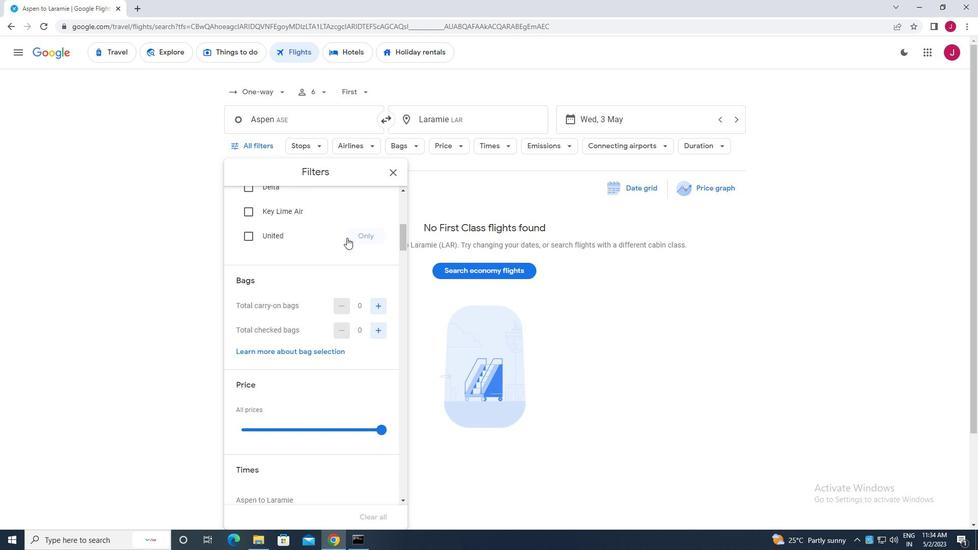 
Action: Mouse moved to (304, 302)
Screenshot: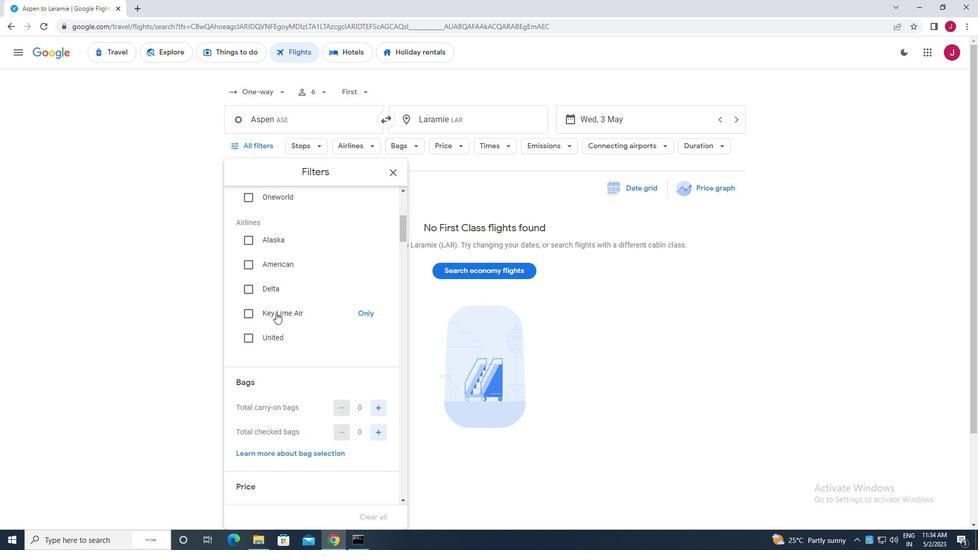 
Action: Mouse scrolled (304, 303) with delta (0, 0)
Screenshot: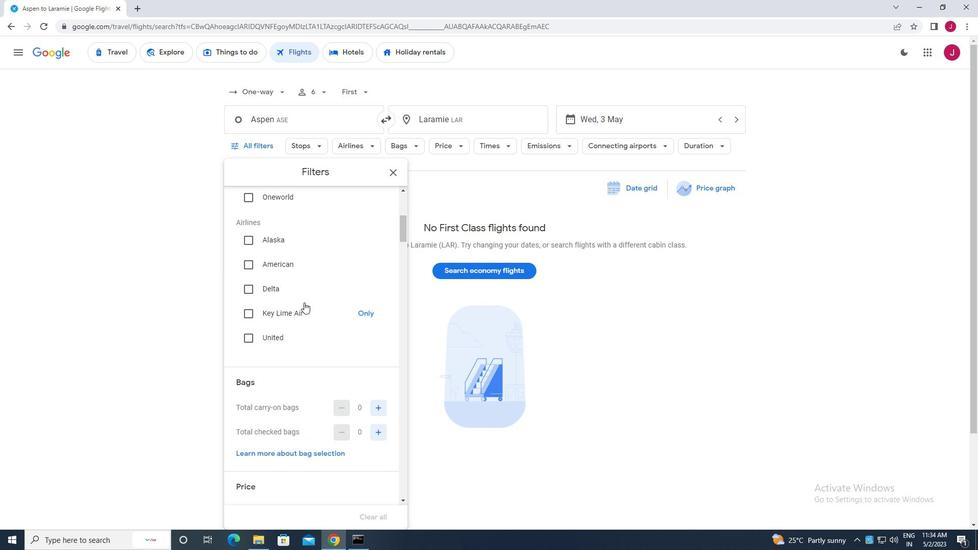 
Action: Mouse scrolled (304, 303) with delta (0, 0)
Screenshot: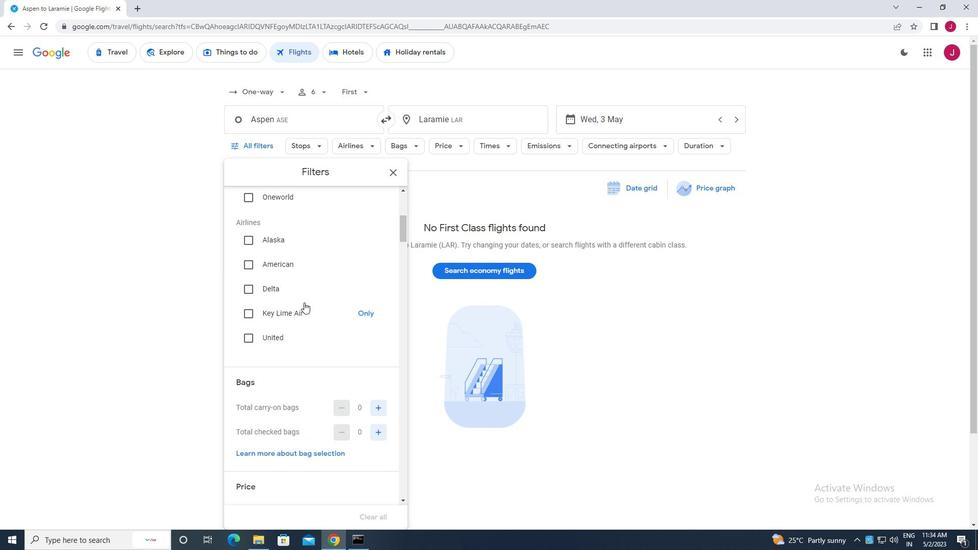 
Action: Mouse moved to (297, 300)
Screenshot: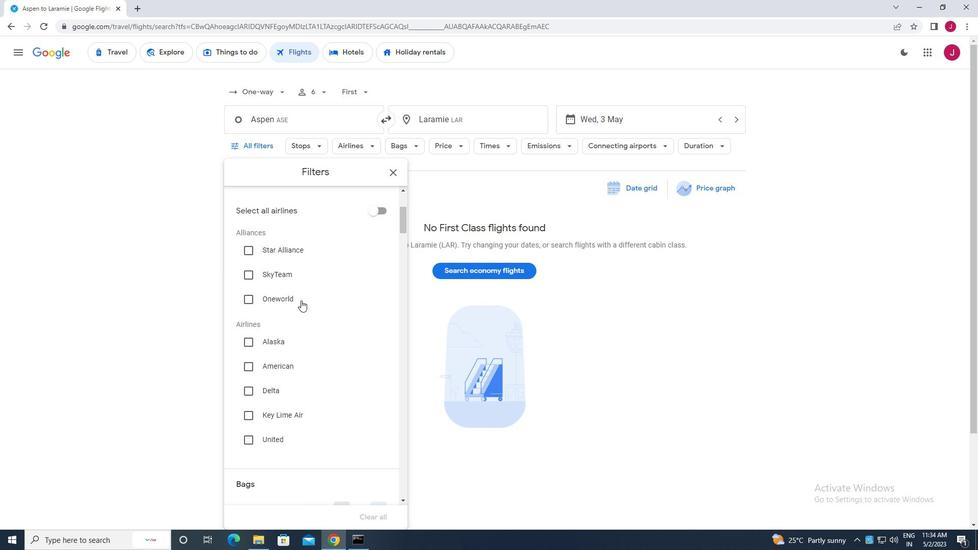 
Action: Mouse scrolled (297, 299) with delta (0, 0)
Screenshot: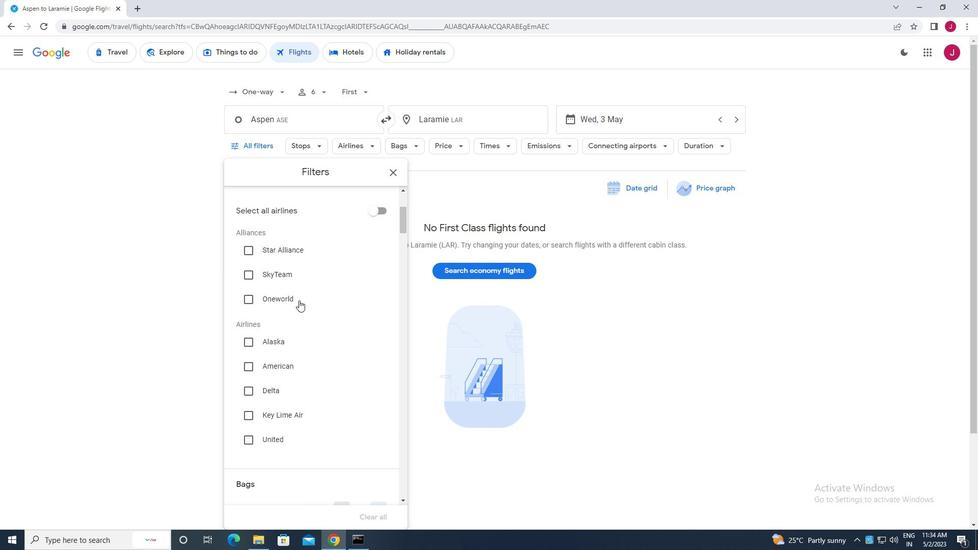 
Action: Mouse scrolled (297, 299) with delta (0, 0)
Screenshot: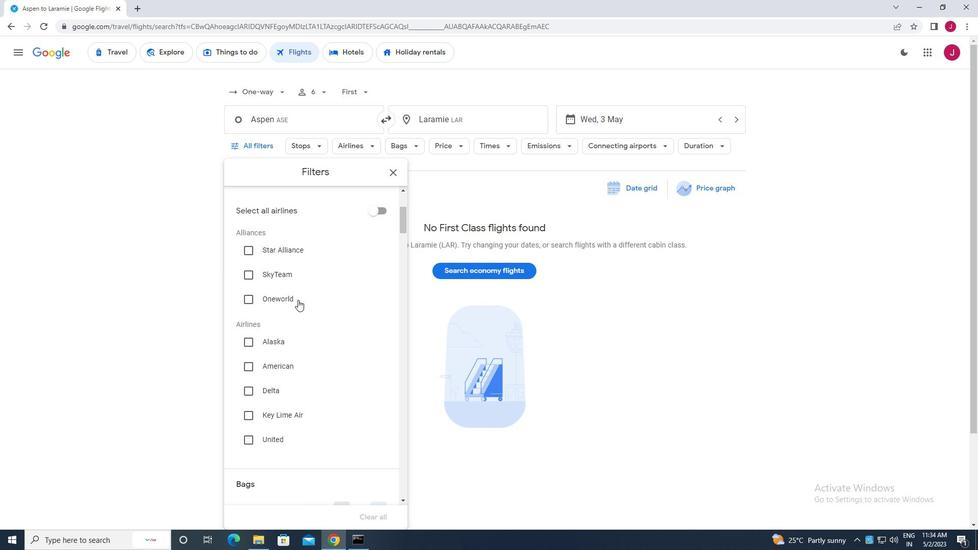 
Action: Mouse scrolled (297, 299) with delta (0, 0)
Screenshot: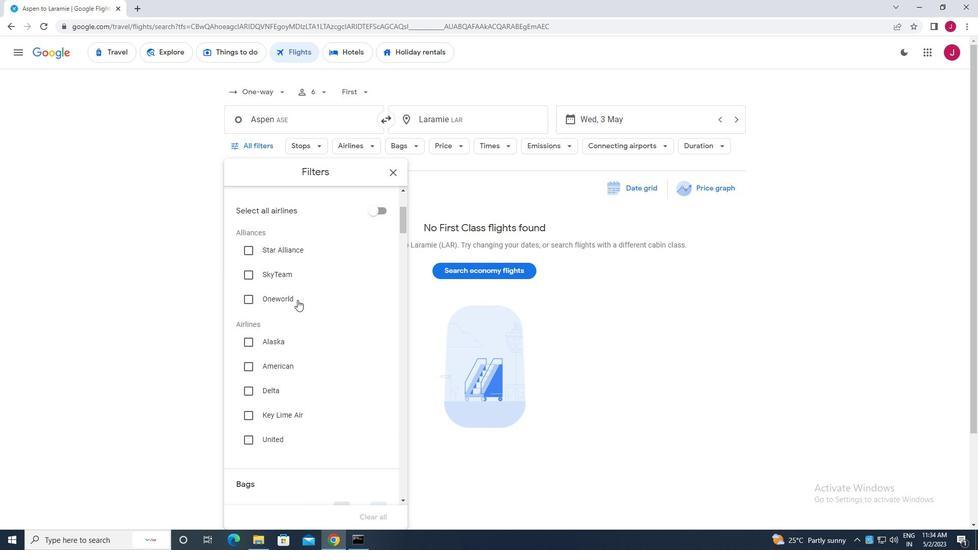 
Action: Mouse scrolled (297, 299) with delta (0, 0)
Screenshot: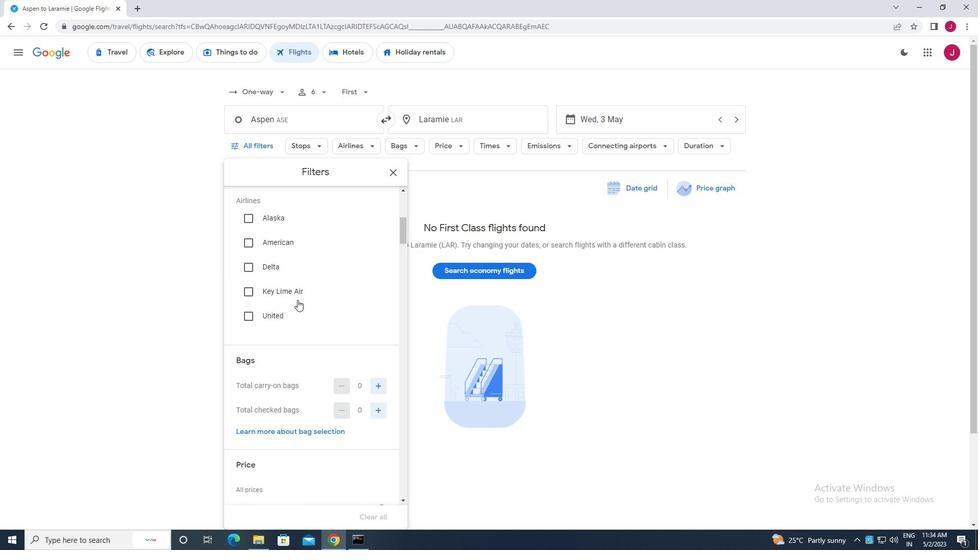 
Action: Mouse scrolled (297, 299) with delta (0, 0)
Screenshot: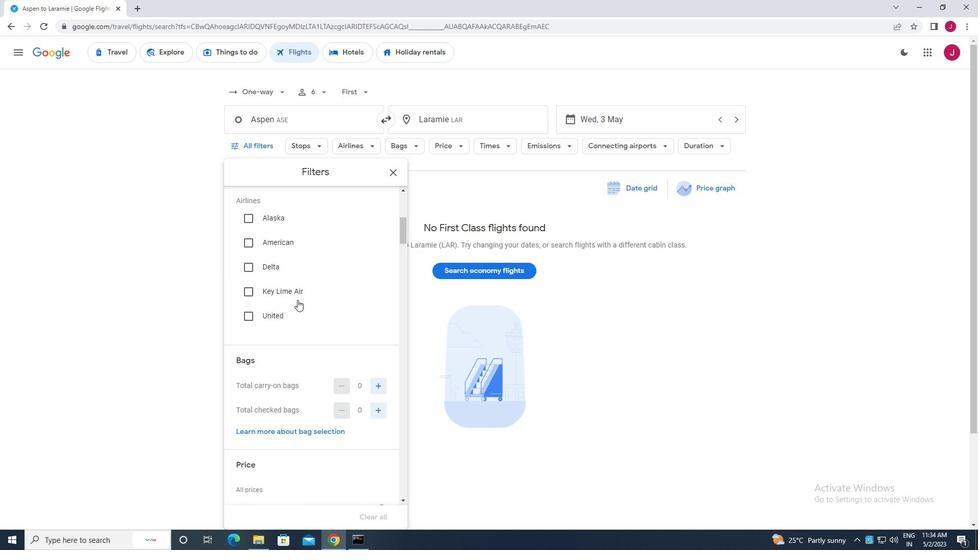 
Action: Mouse moved to (380, 282)
Screenshot: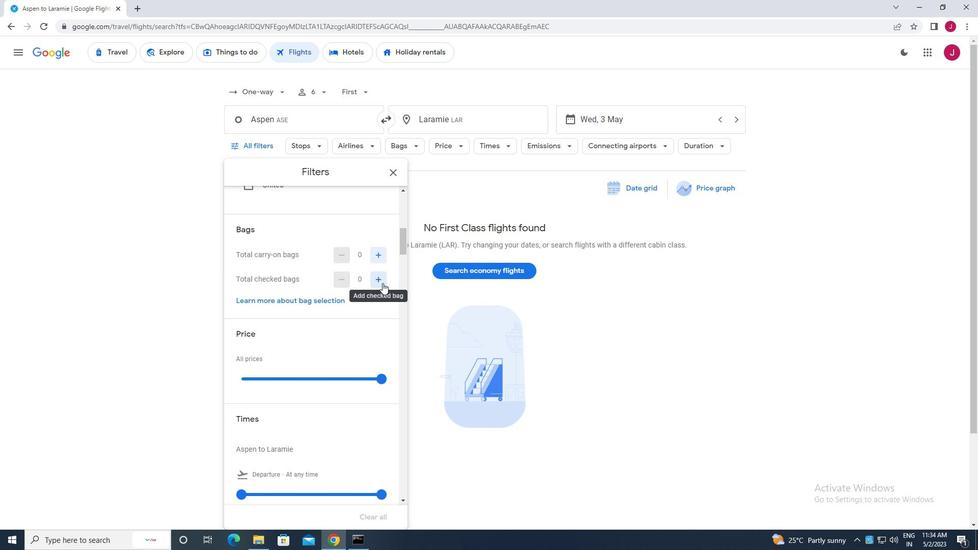 
Action: Mouse pressed left at (380, 282)
Screenshot: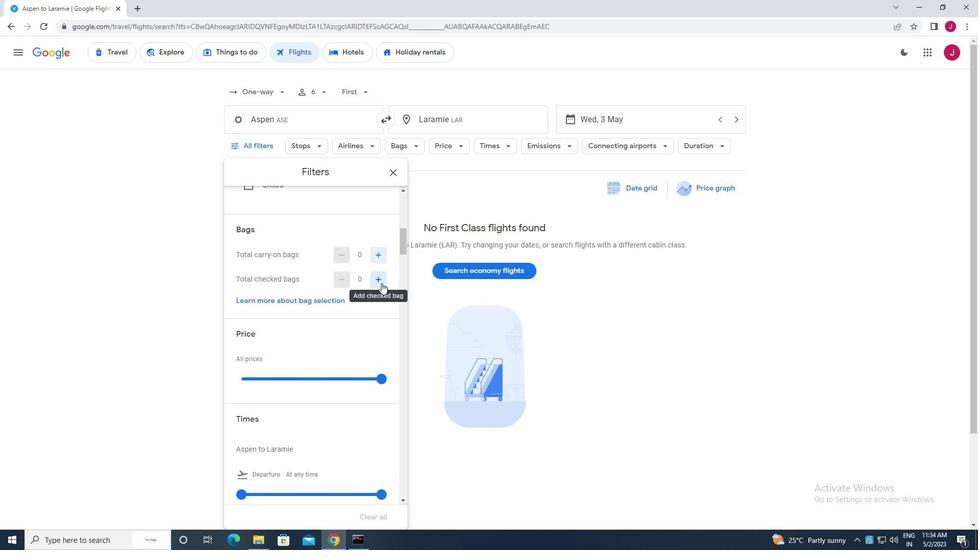 
Action: Mouse moved to (377, 381)
Screenshot: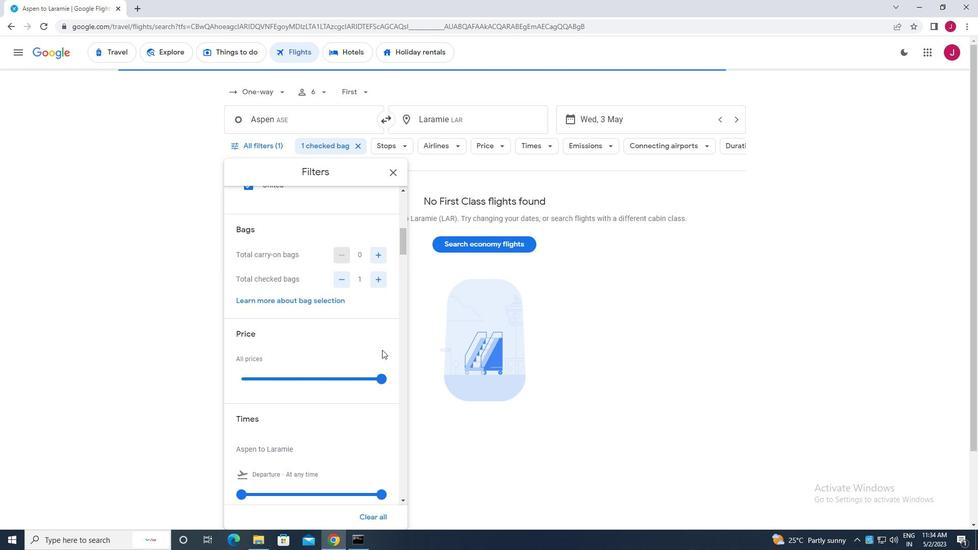 
Action: Mouse pressed left at (377, 381)
Screenshot: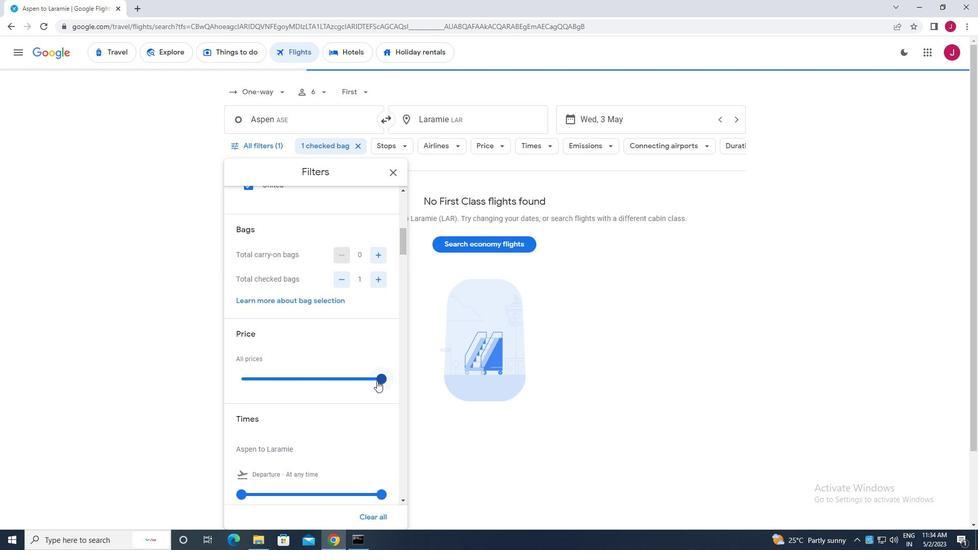 
Action: Mouse pressed left at (377, 381)
Screenshot: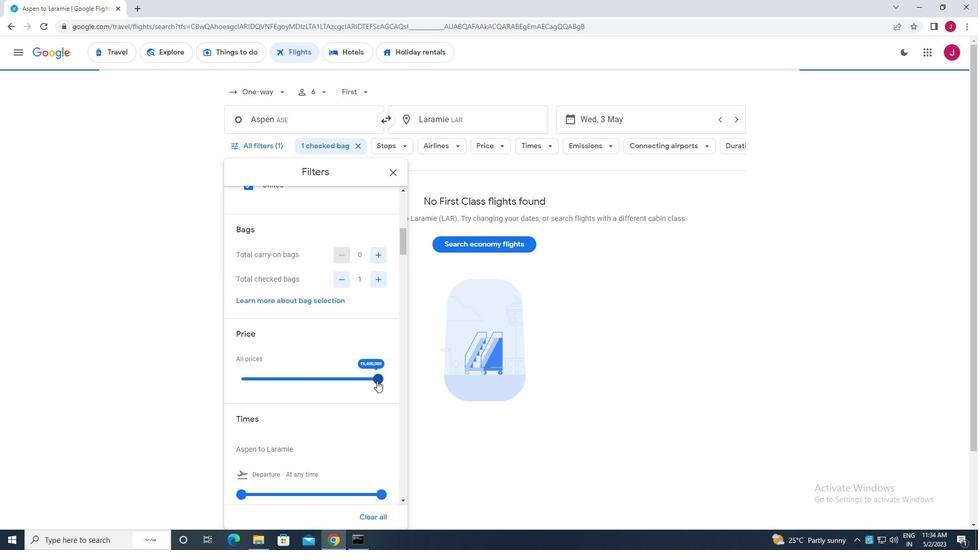 
Action: Mouse moved to (312, 349)
Screenshot: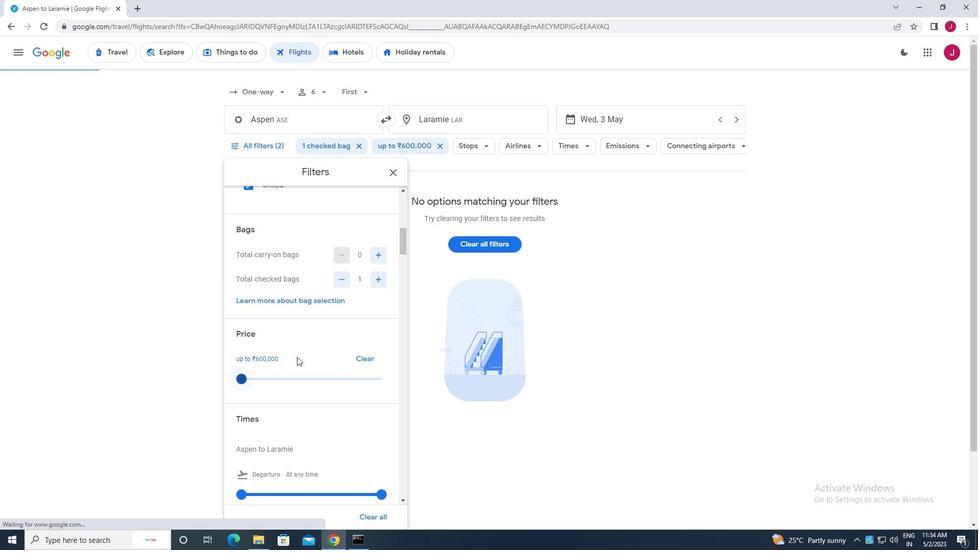 
Action: Mouse scrolled (312, 349) with delta (0, 0)
Screenshot: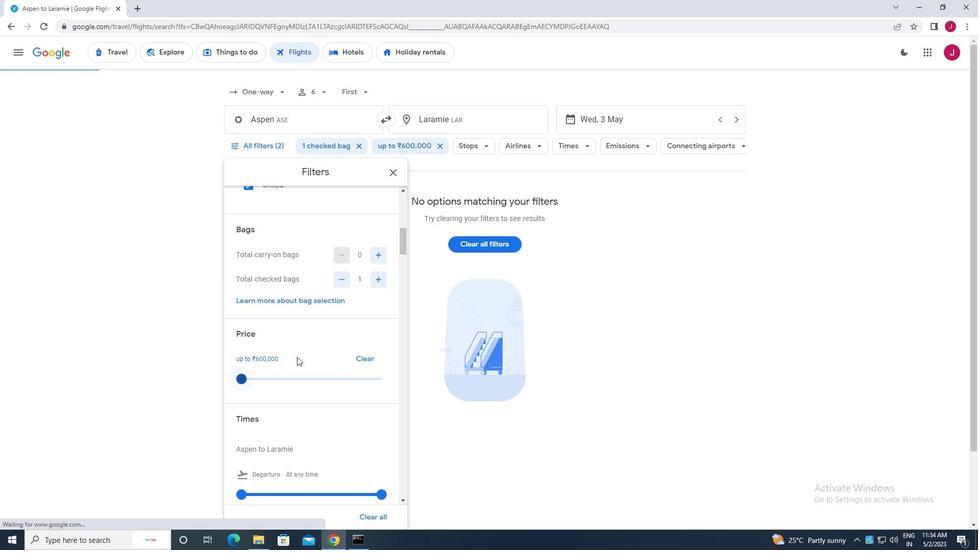 
Action: Mouse moved to (313, 349)
Screenshot: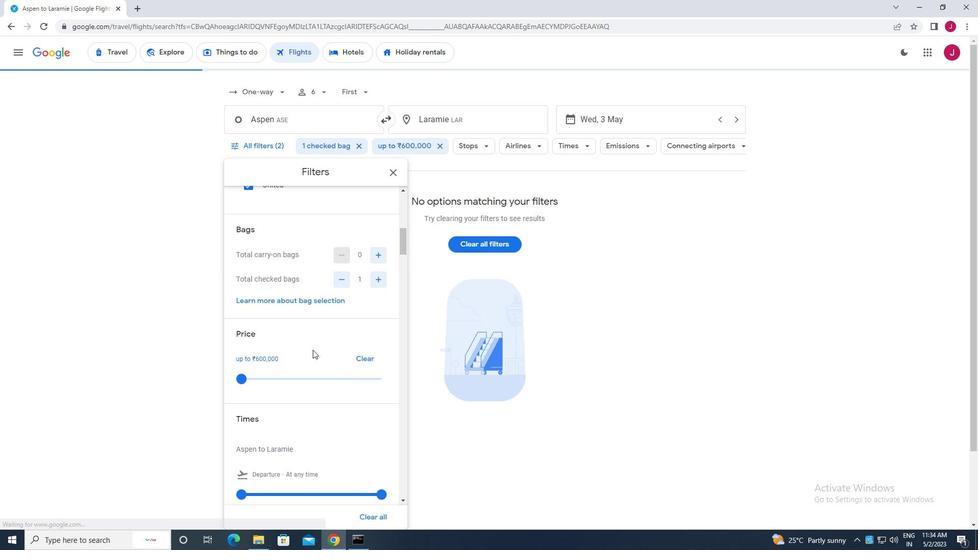
Action: Mouse scrolled (313, 349) with delta (0, 0)
Screenshot: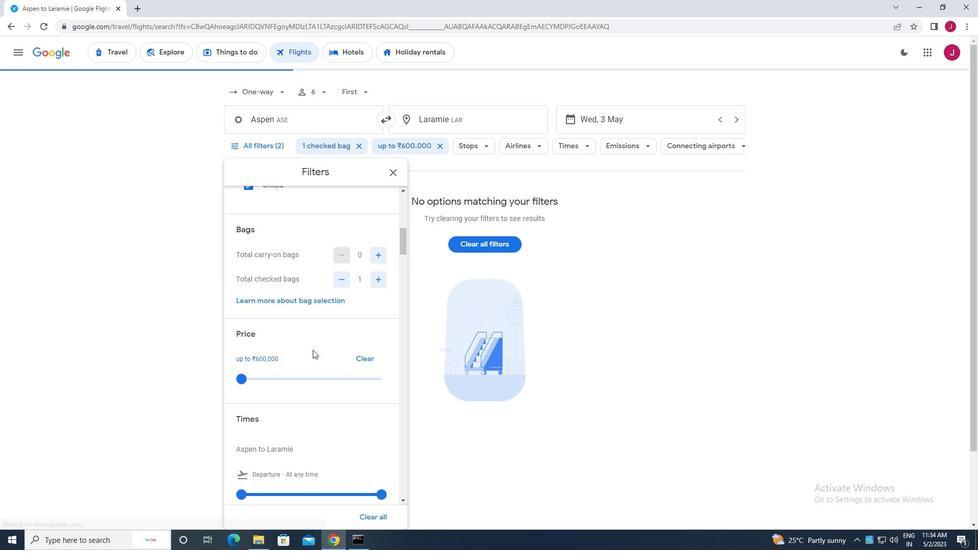 
Action: Mouse scrolled (313, 349) with delta (0, 0)
Screenshot: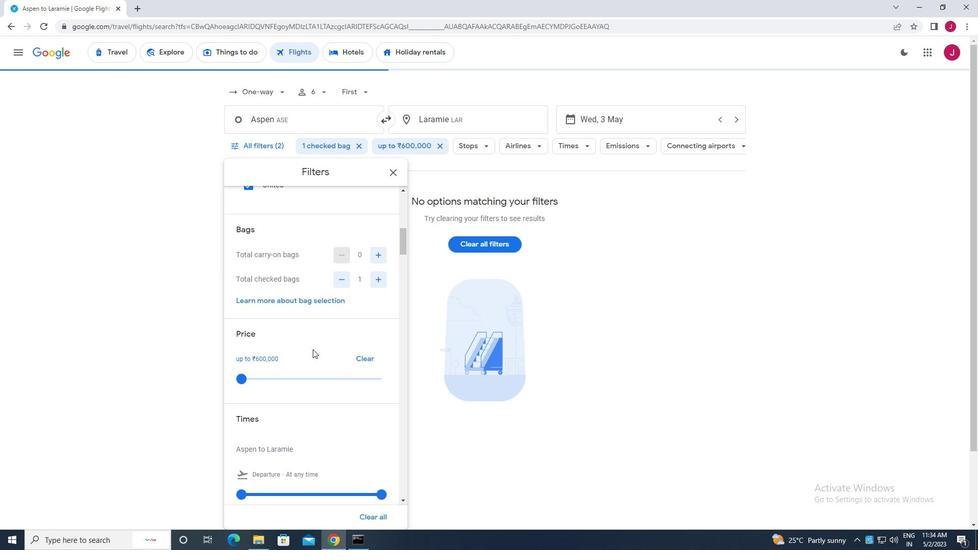 
Action: Mouse moved to (243, 344)
Screenshot: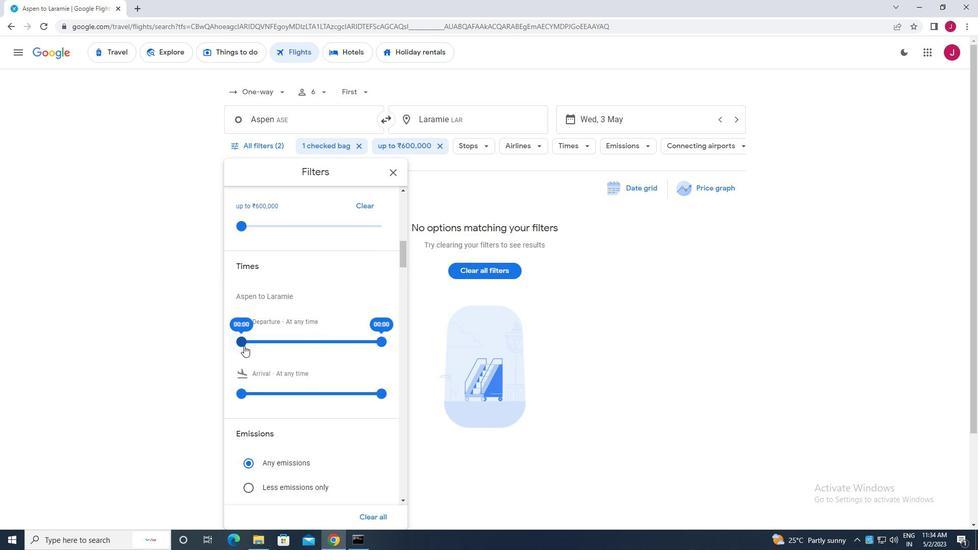 
Action: Mouse pressed left at (243, 344)
Screenshot: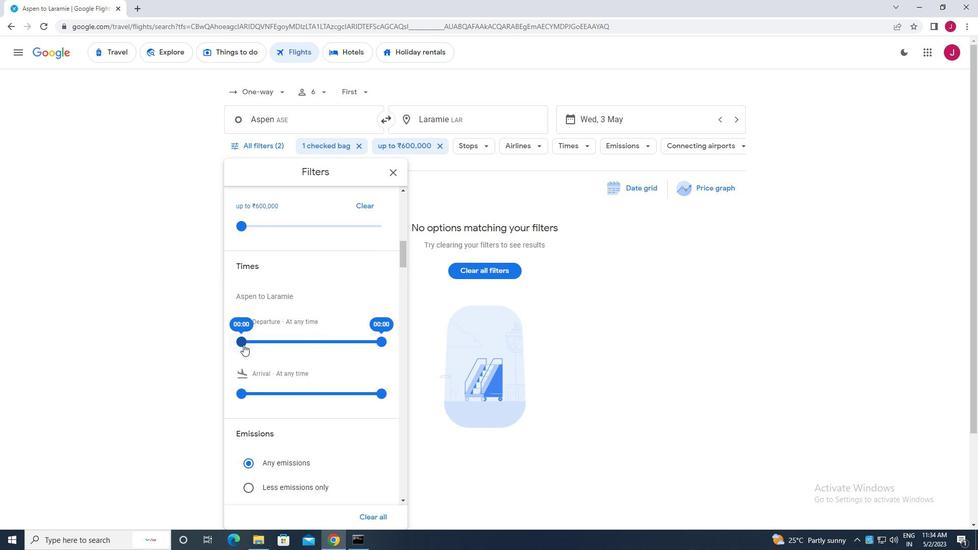 
Action: Mouse moved to (379, 344)
Screenshot: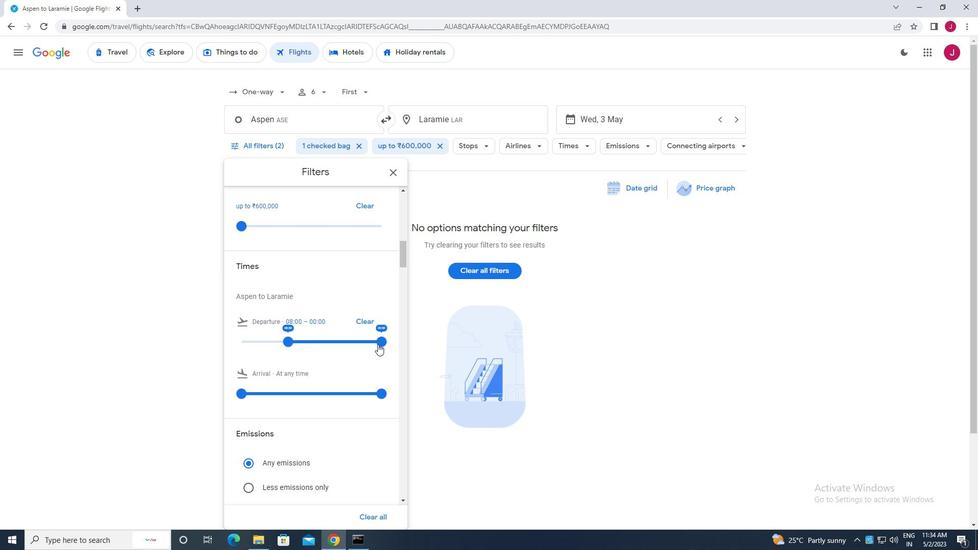 
Action: Mouse pressed left at (379, 344)
Screenshot: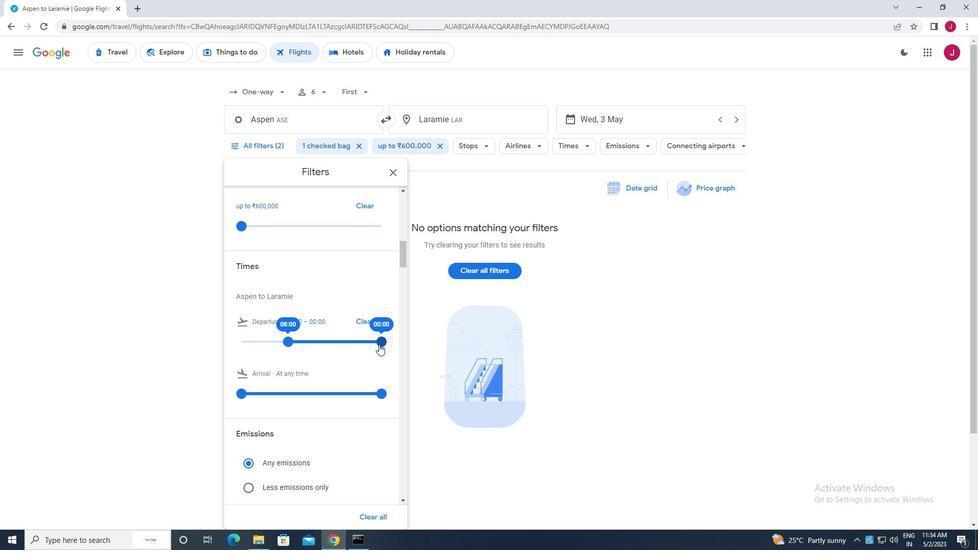 
Action: Mouse moved to (389, 174)
Screenshot: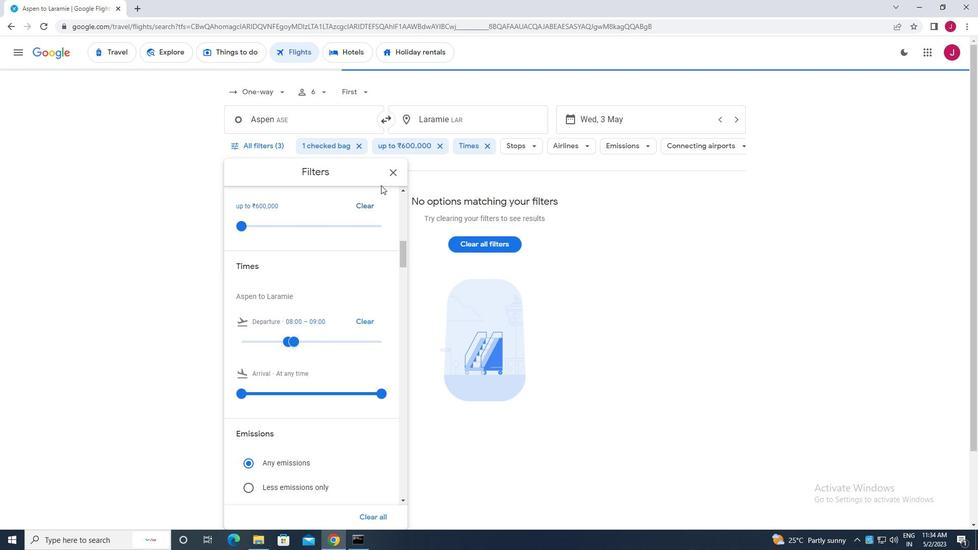 
Action: Mouse pressed left at (389, 174)
Screenshot: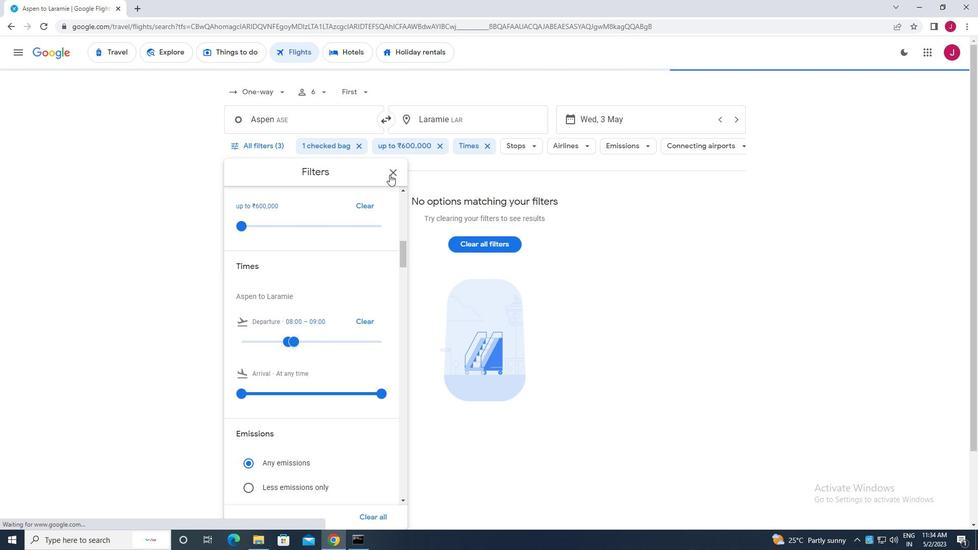 
Action: Mouse moved to (385, 175)
Screenshot: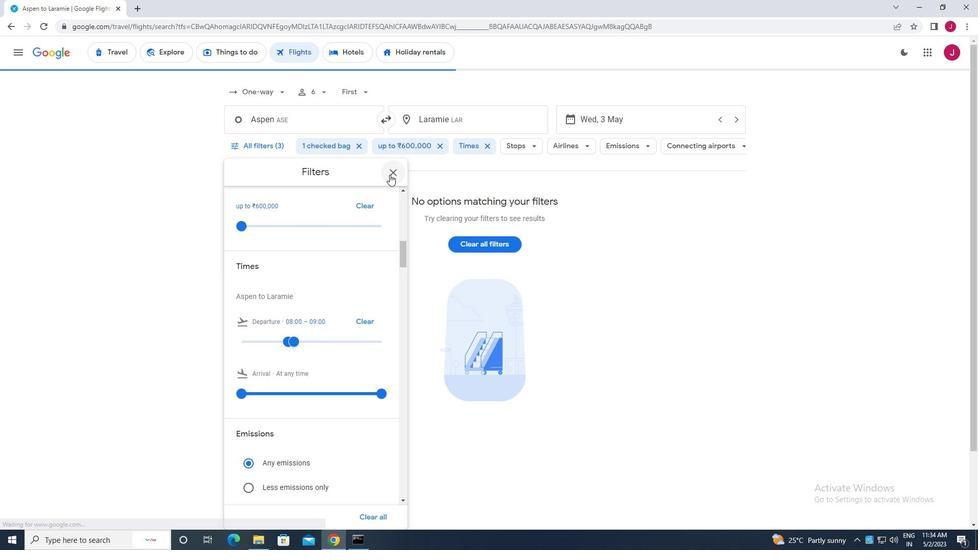 
